 Task: Find connections with filter location Bajos de Haina with filter topic #forsale with filter profile language Spanish with filter current company PD Consulting Engineers Pvt. Ltd. with filter school St. Joseph's High School with filter industry Law Practice with filter service category AnimationArchitecture with filter keywords title Team Leader
Action: Mouse moved to (492, 67)
Screenshot: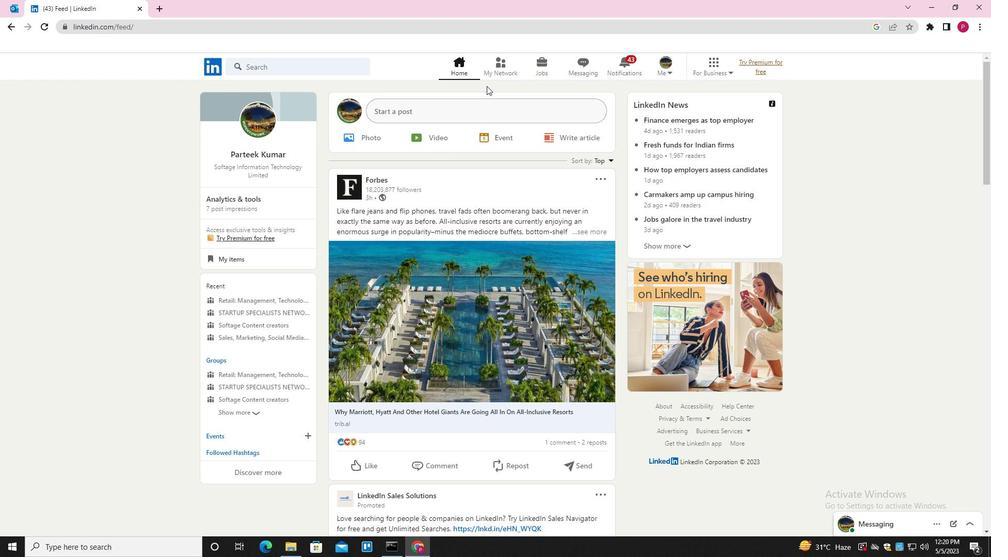 
Action: Mouse pressed left at (492, 67)
Screenshot: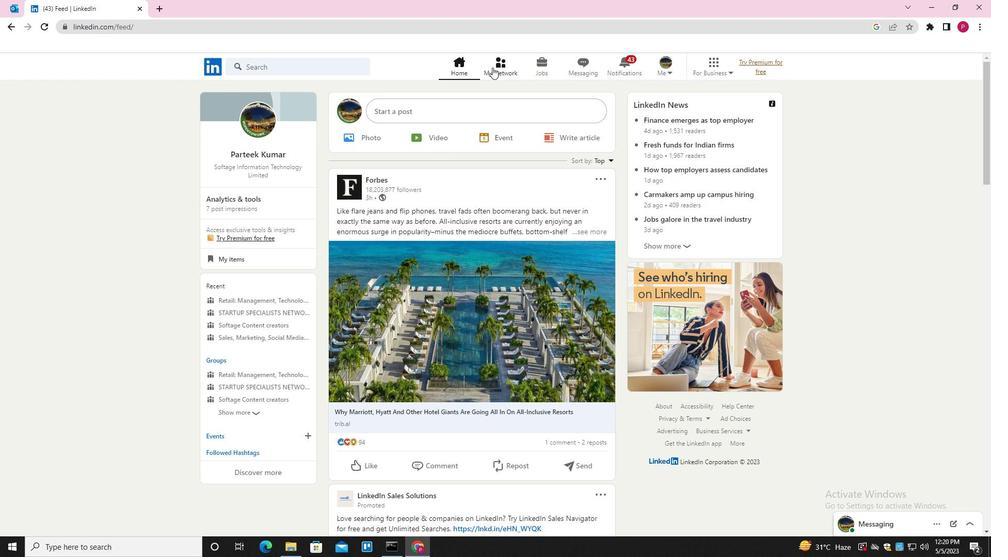 
Action: Mouse moved to (324, 124)
Screenshot: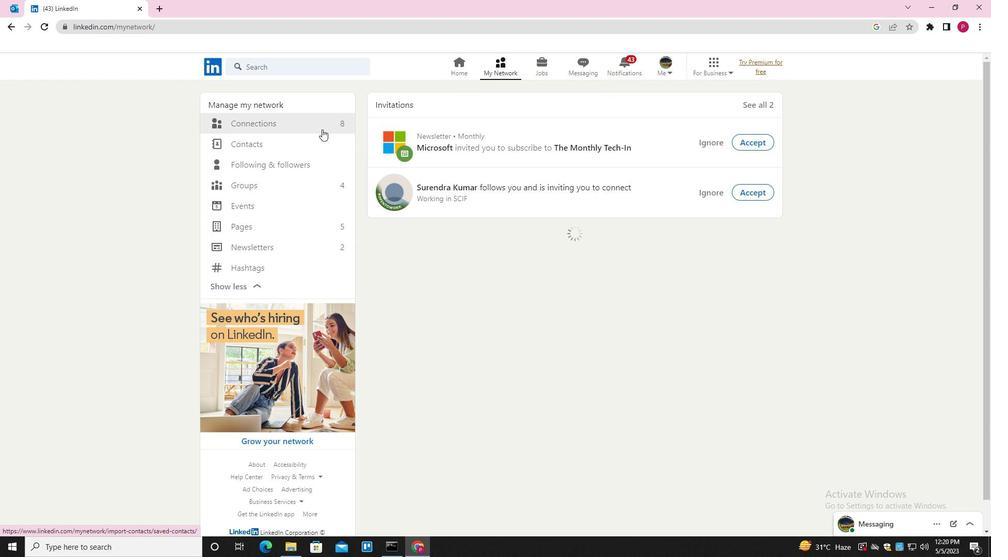 
Action: Mouse pressed left at (324, 124)
Screenshot: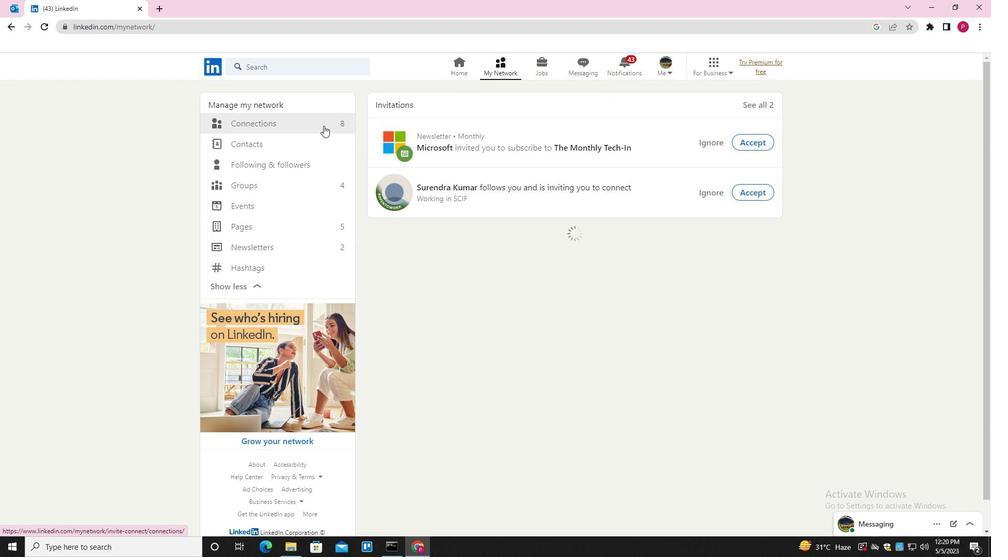 
Action: Mouse moved to (581, 126)
Screenshot: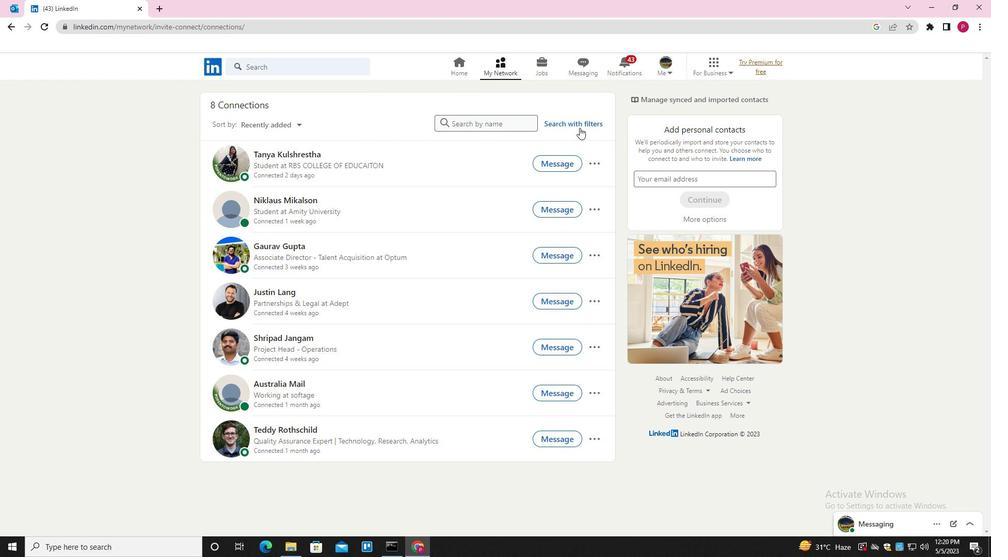 
Action: Mouse pressed left at (581, 126)
Screenshot: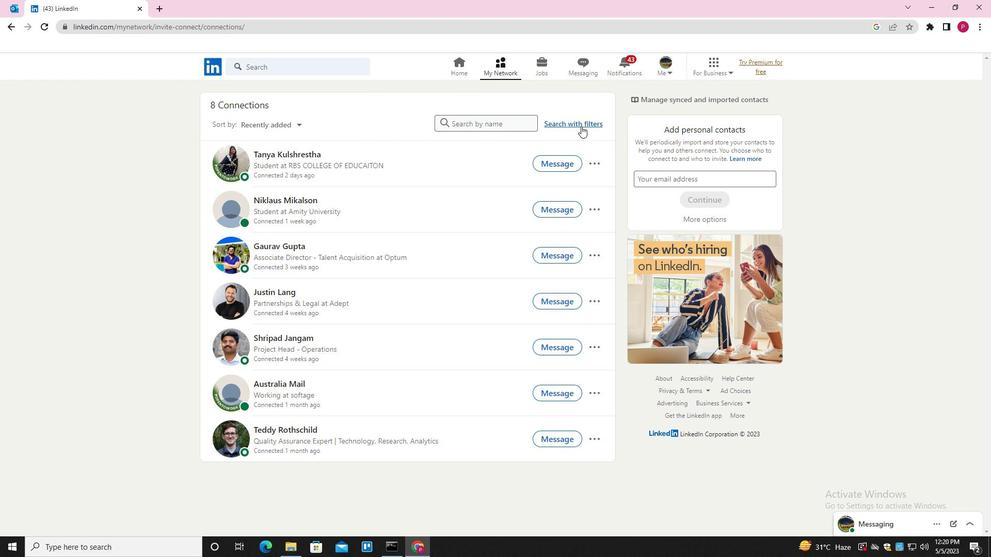 
Action: Mouse moved to (531, 97)
Screenshot: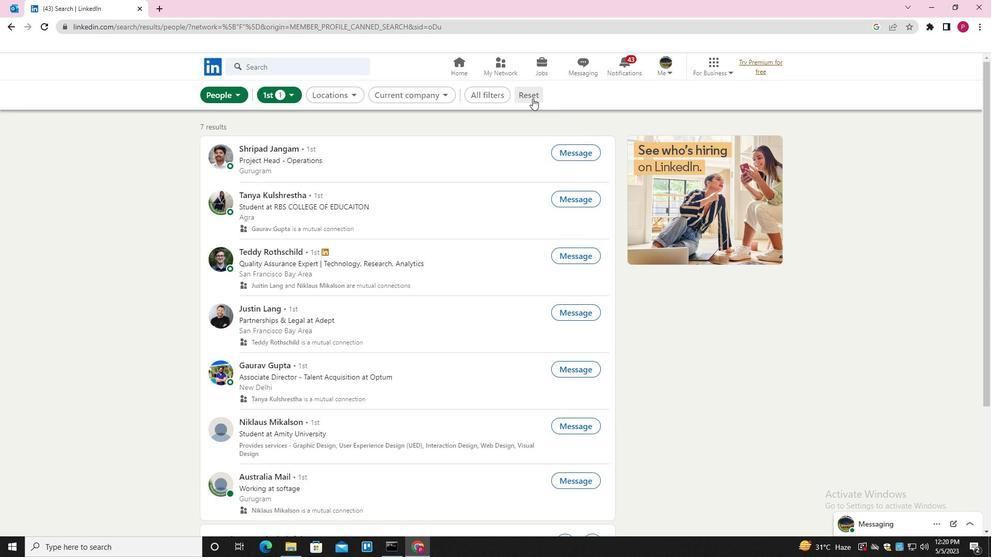 
Action: Mouse pressed left at (531, 97)
Screenshot: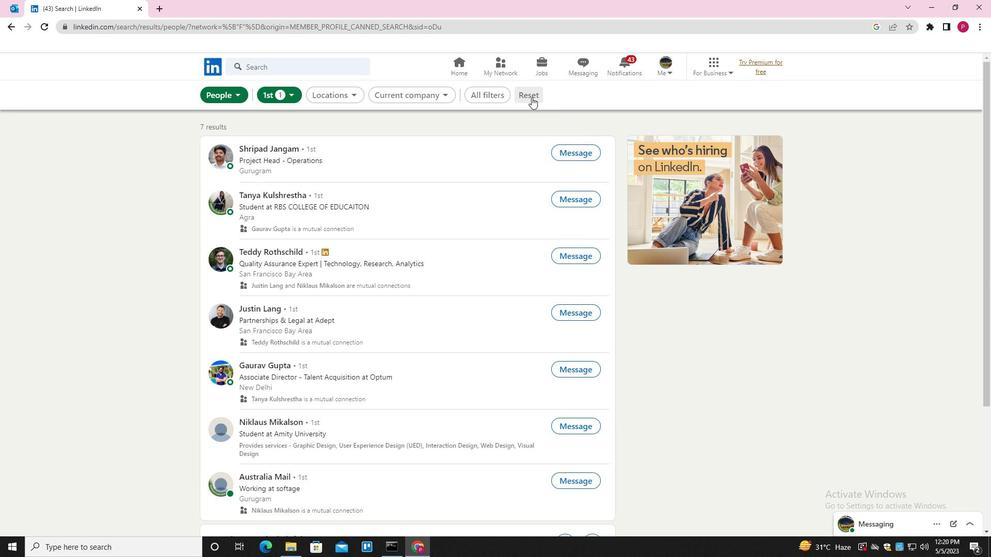 
Action: Mouse moved to (508, 93)
Screenshot: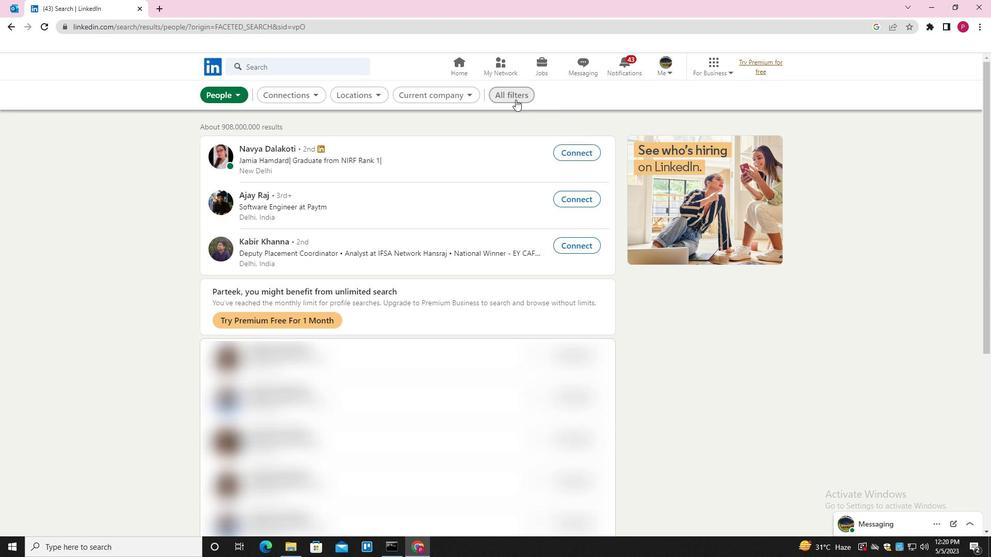 
Action: Mouse pressed left at (508, 93)
Screenshot: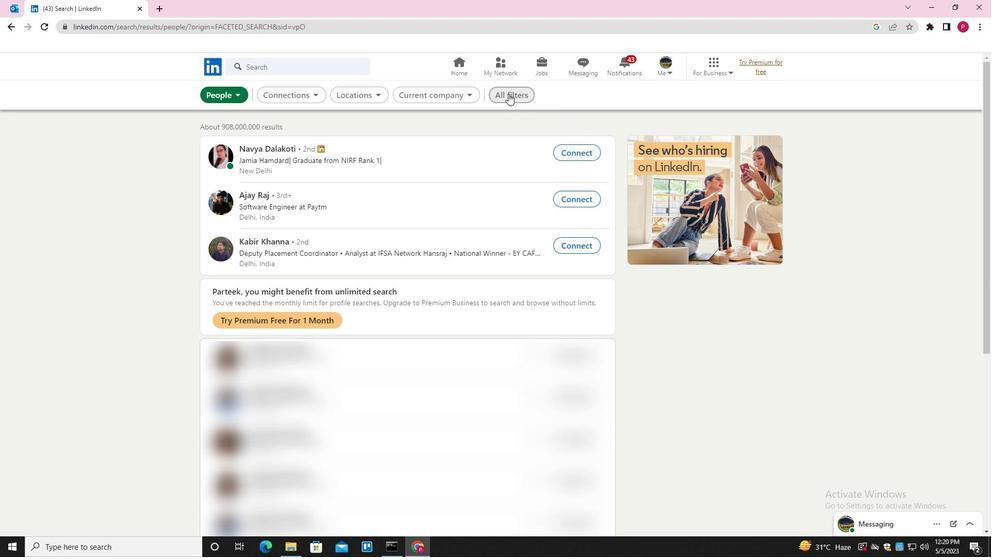 
Action: Mouse moved to (815, 209)
Screenshot: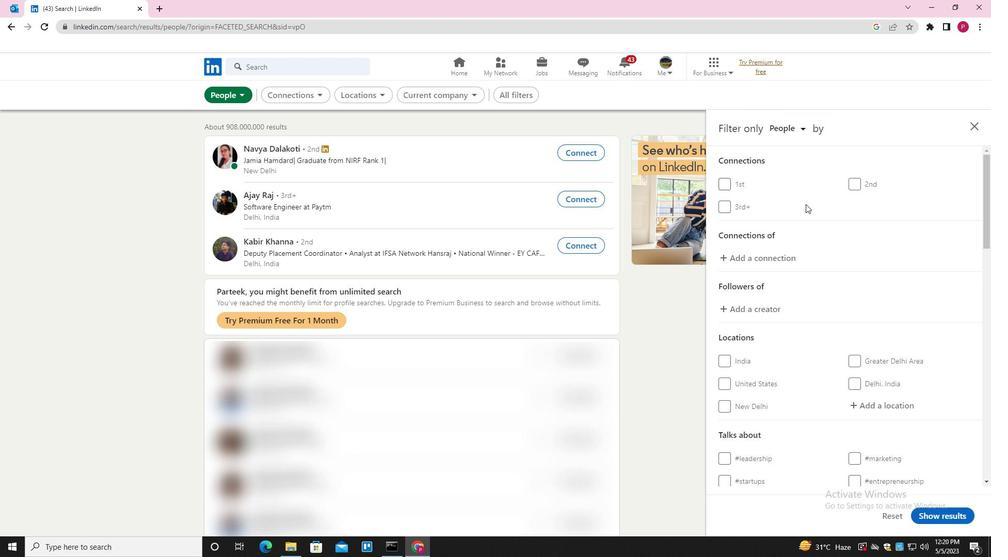 
Action: Mouse scrolled (815, 209) with delta (0, 0)
Screenshot: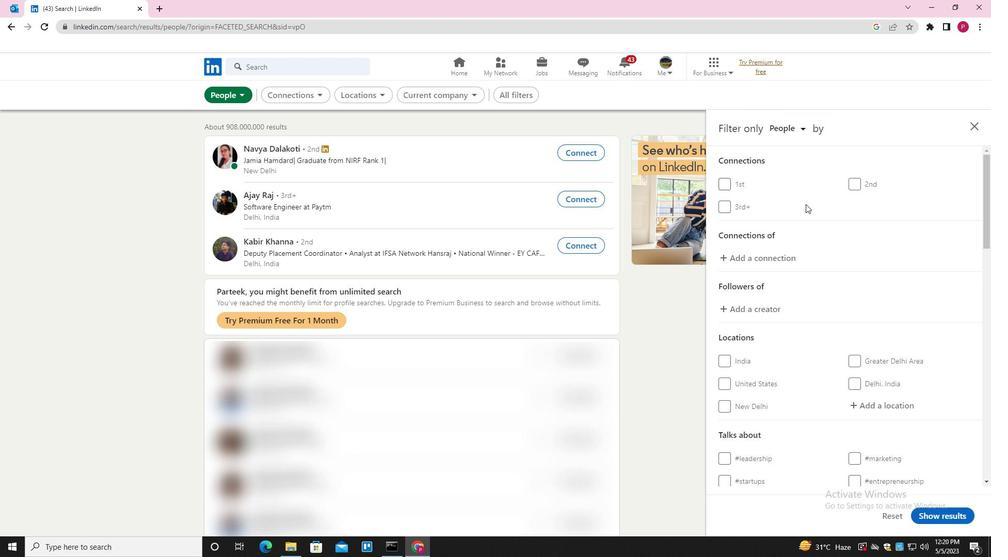 
Action: Mouse moved to (815, 210)
Screenshot: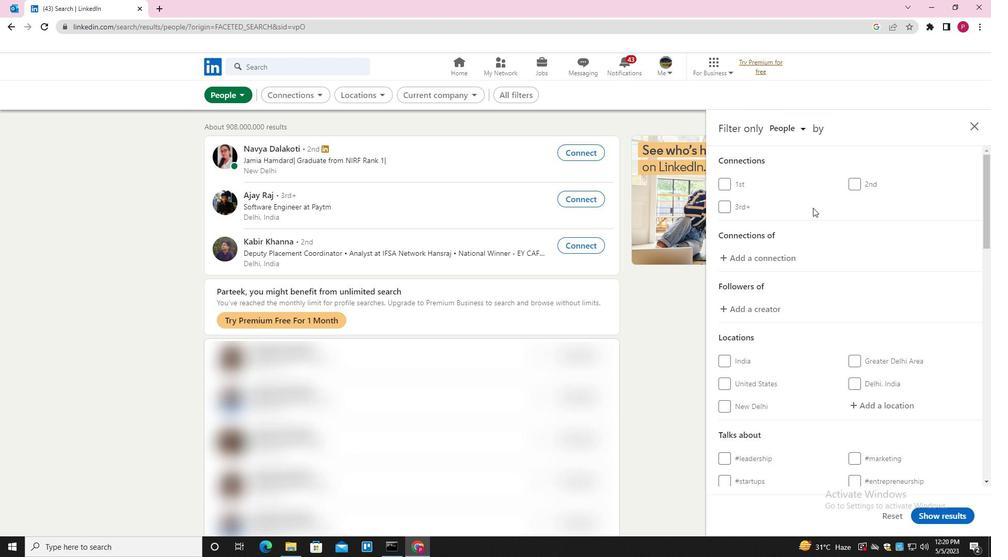 
Action: Mouse scrolled (815, 210) with delta (0, 0)
Screenshot: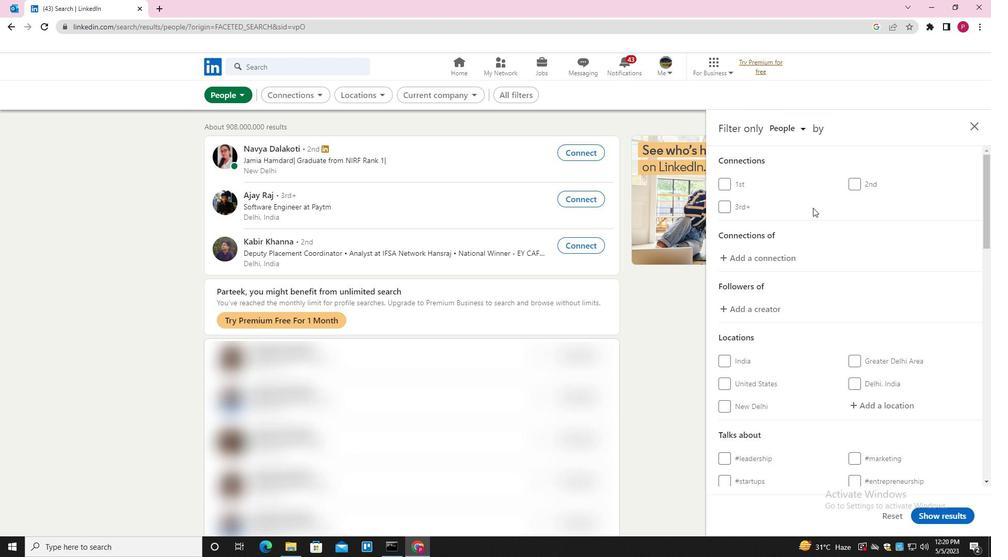 
Action: Mouse moved to (816, 212)
Screenshot: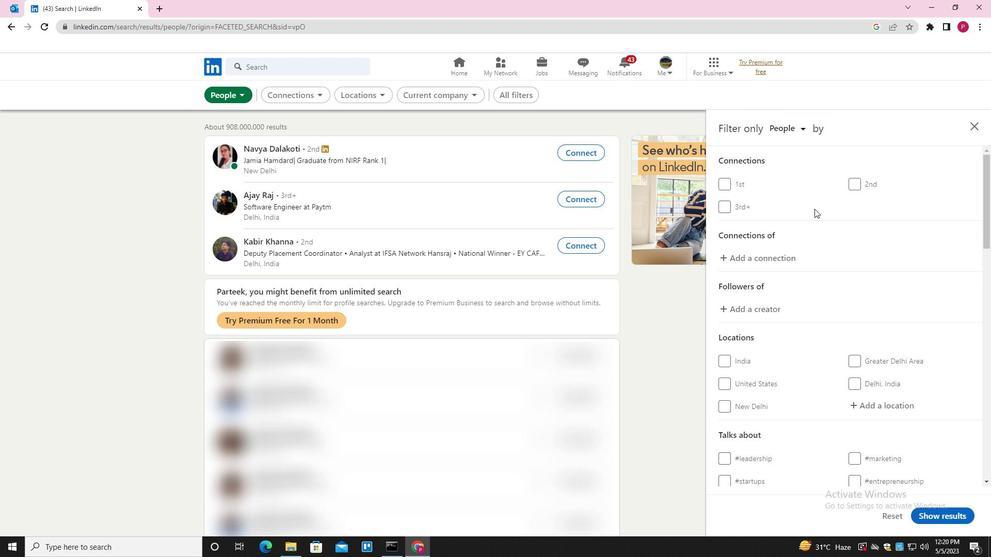 
Action: Mouse scrolled (816, 212) with delta (0, 0)
Screenshot: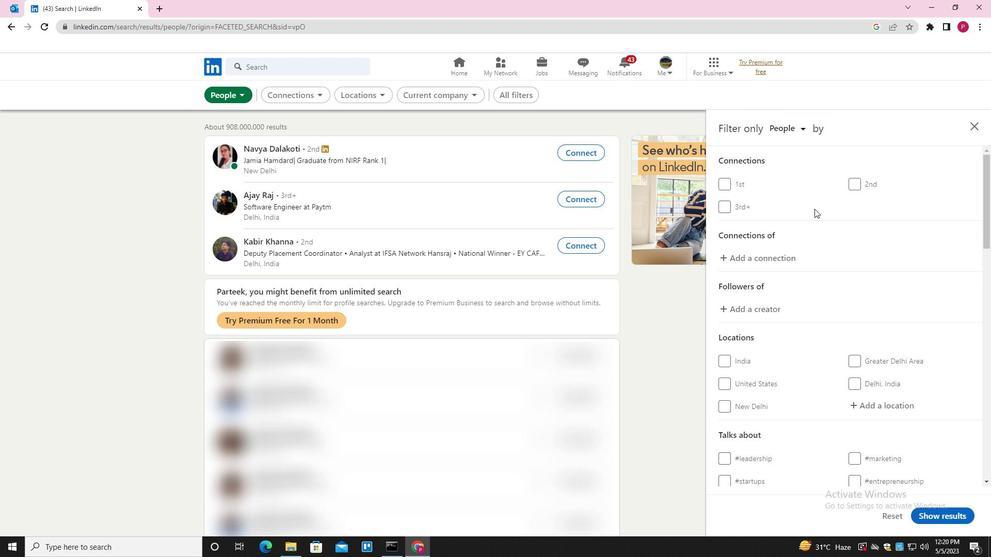 
Action: Mouse moved to (887, 256)
Screenshot: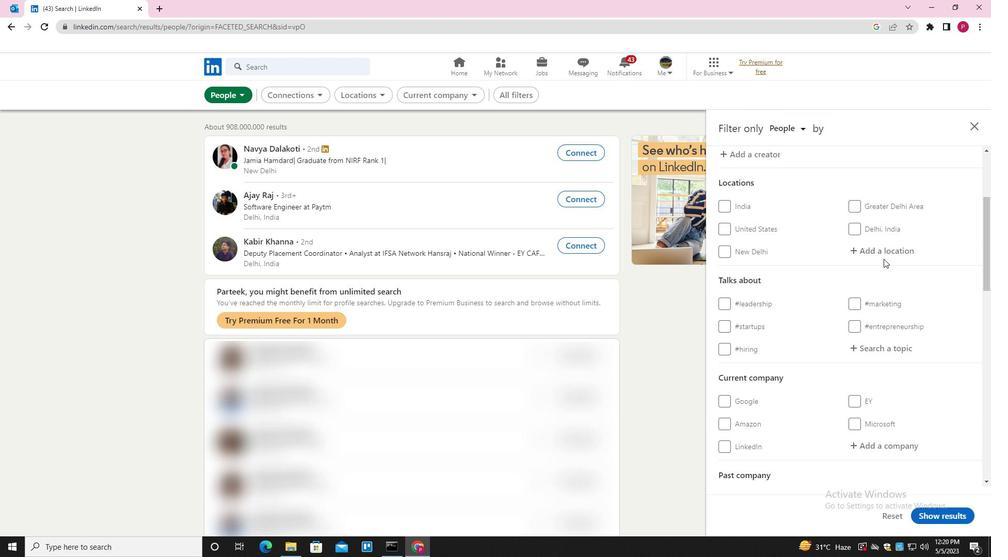 
Action: Mouse pressed left at (887, 256)
Screenshot: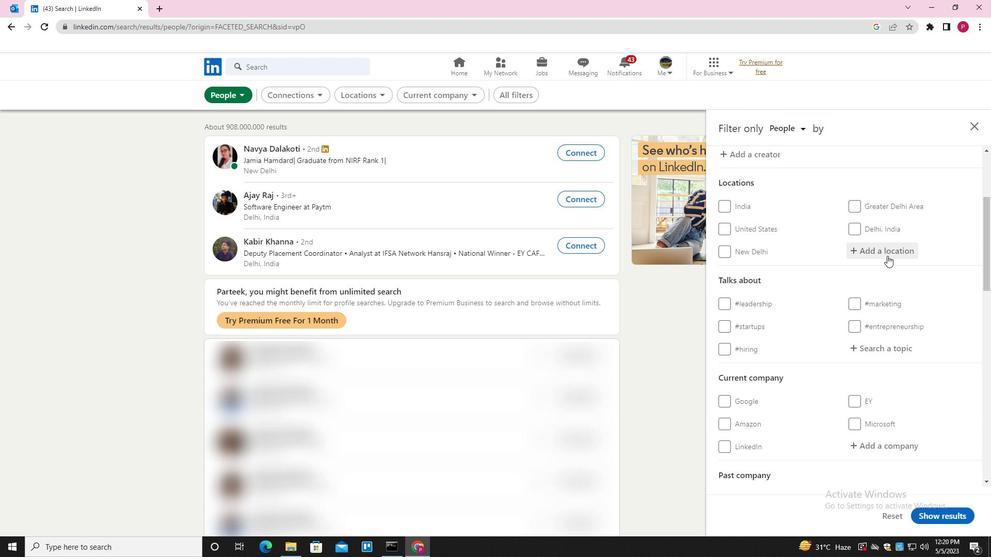 
Action: Key pressed <Key.shift>BAJOS<Key.space><Key.shift><Key.shift><Key.shift>G<Key.backspace><Key.shift>DE<Key.space><Key.shift><Key.shift><Key.shift><Key.shift><Key.shift><Key.shift><Key.shift><Key.shift><Key.shift><Key.shift><Key.shift><Key.shift>HAINA
Screenshot: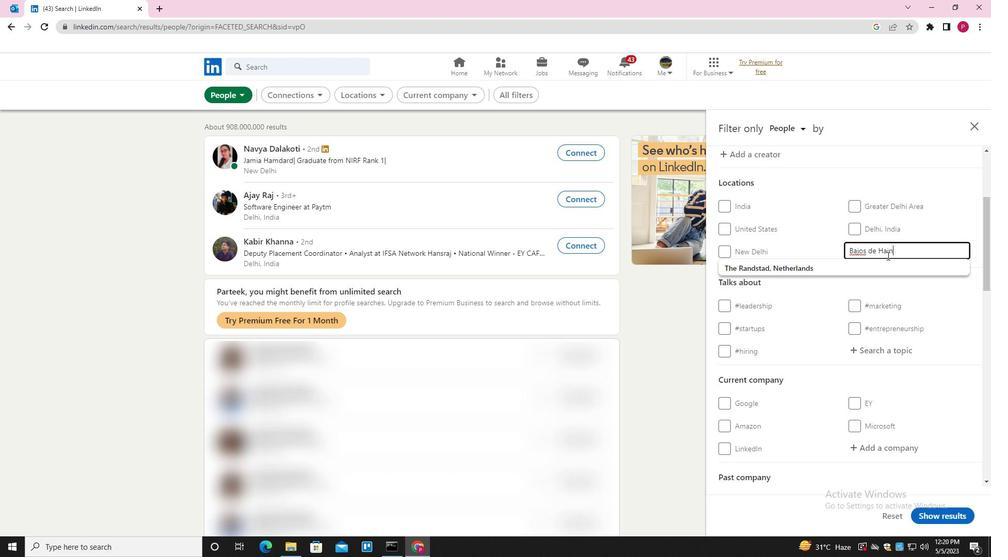 
Action: Mouse moved to (870, 246)
Screenshot: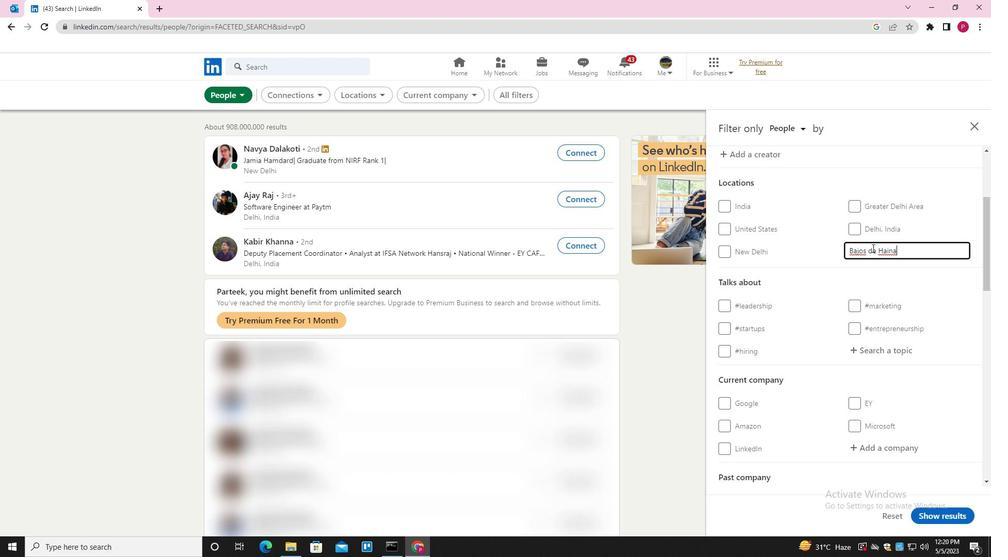 
Action: Mouse scrolled (870, 246) with delta (0, 0)
Screenshot: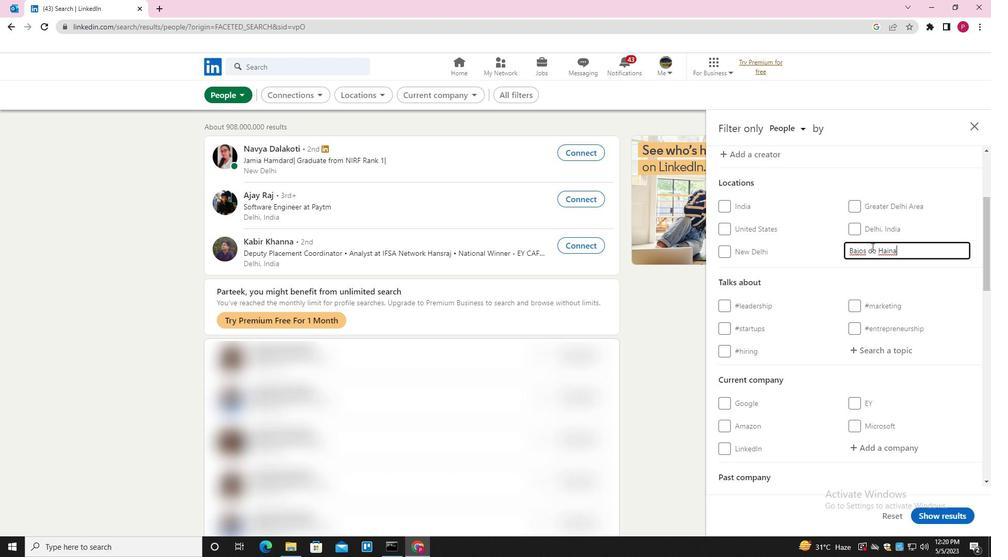 
Action: Mouse moved to (870, 246)
Screenshot: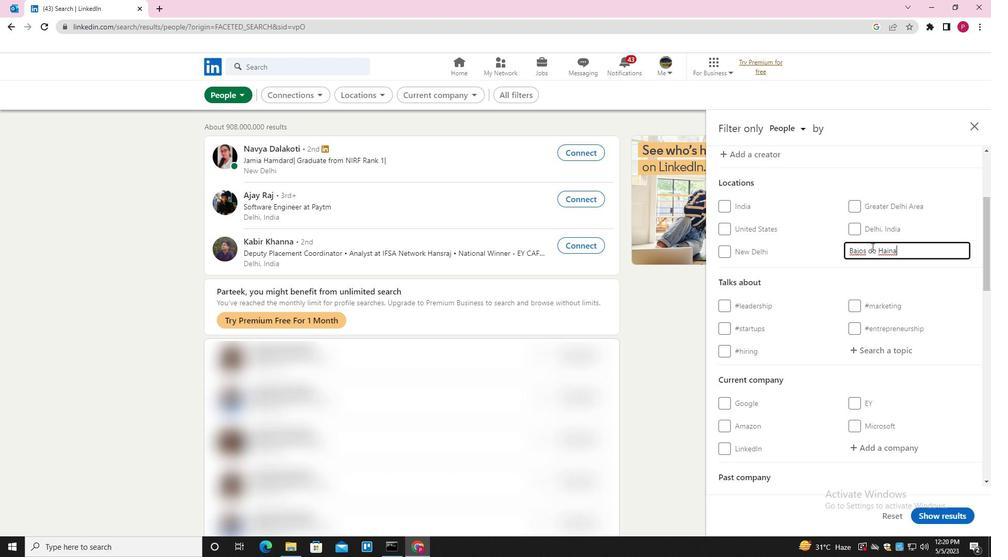 
Action: Mouse scrolled (870, 246) with delta (0, 0)
Screenshot: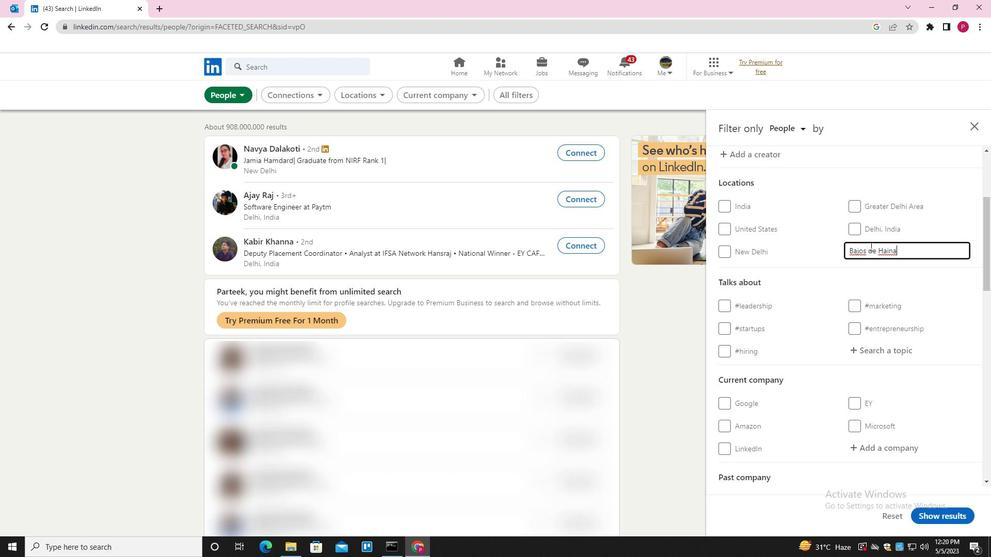 
Action: Mouse moved to (867, 243)
Screenshot: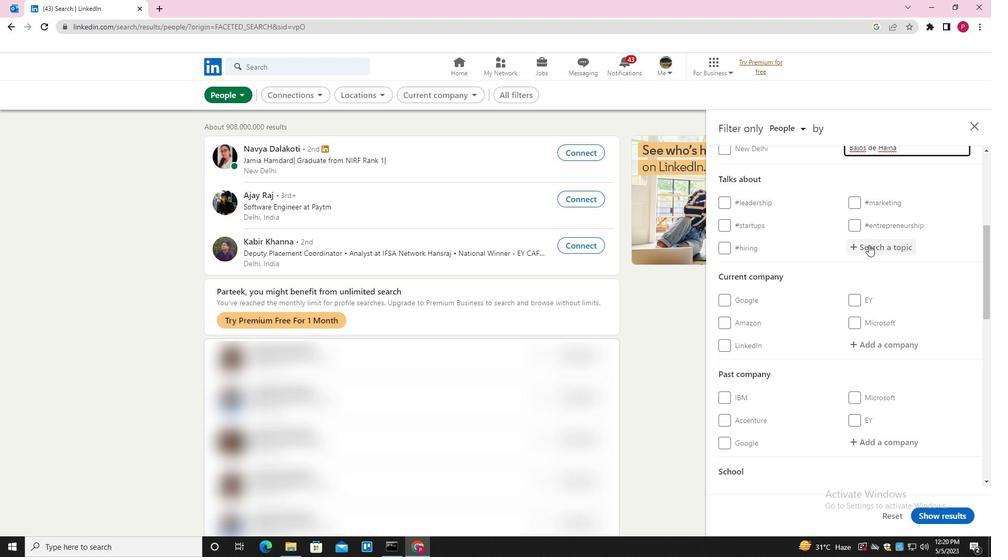 
Action: Mouse pressed left at (867, 243)
Screenshot: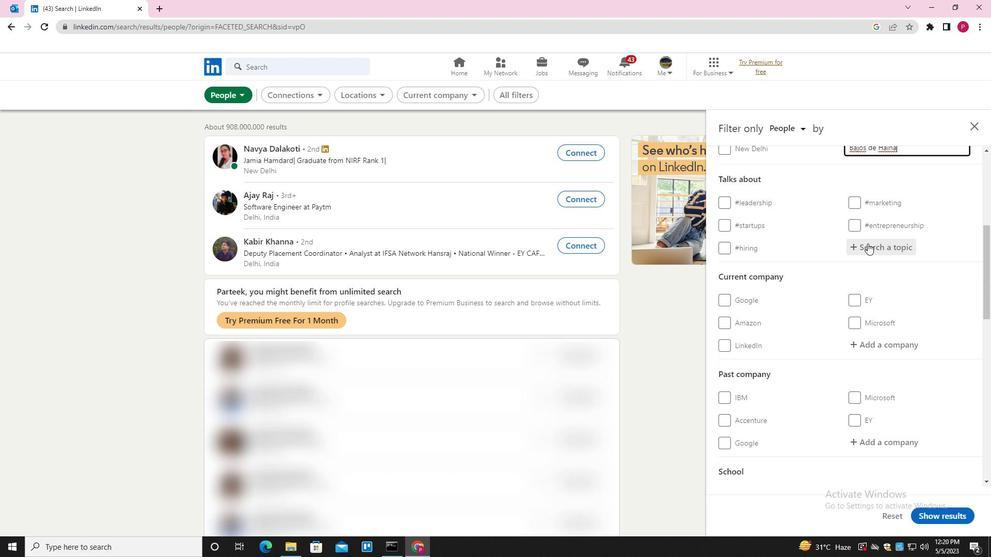 
Action: Key pressed FORSALE<Key.down><Key.enter>
Screenshot: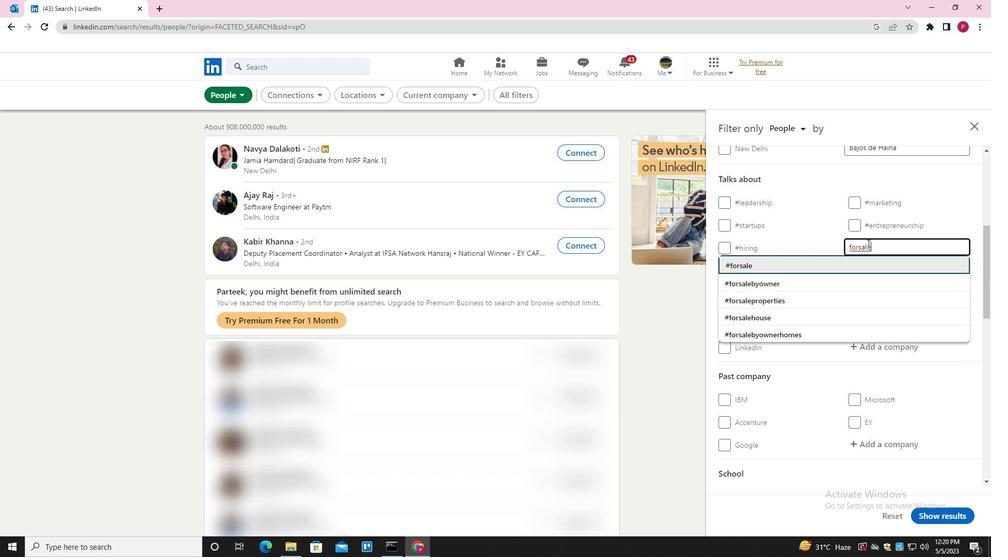 
Action: Mouse moved to (818, 286)
Screenshot: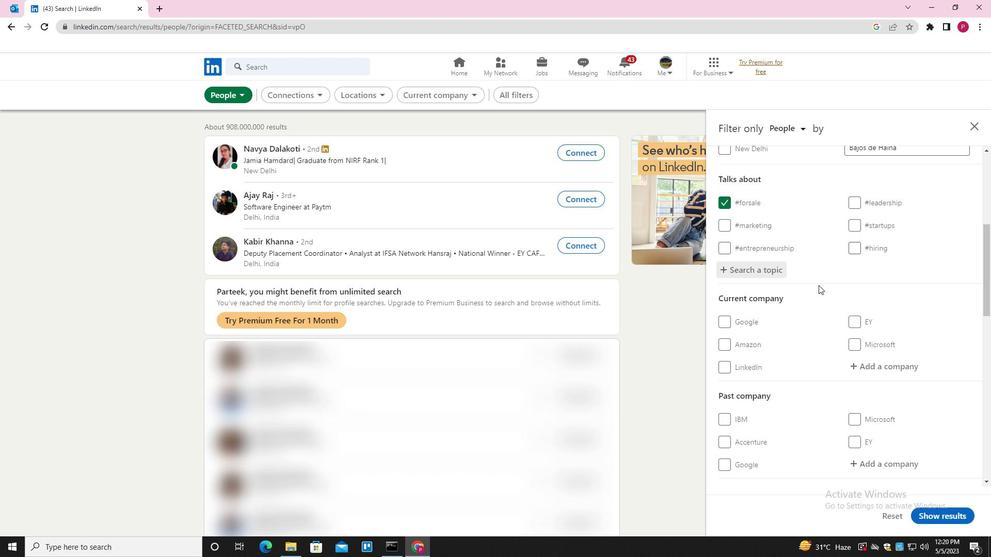
Action: Mouse scrolled (818, 285) with delta (0, 0)
Screenshot: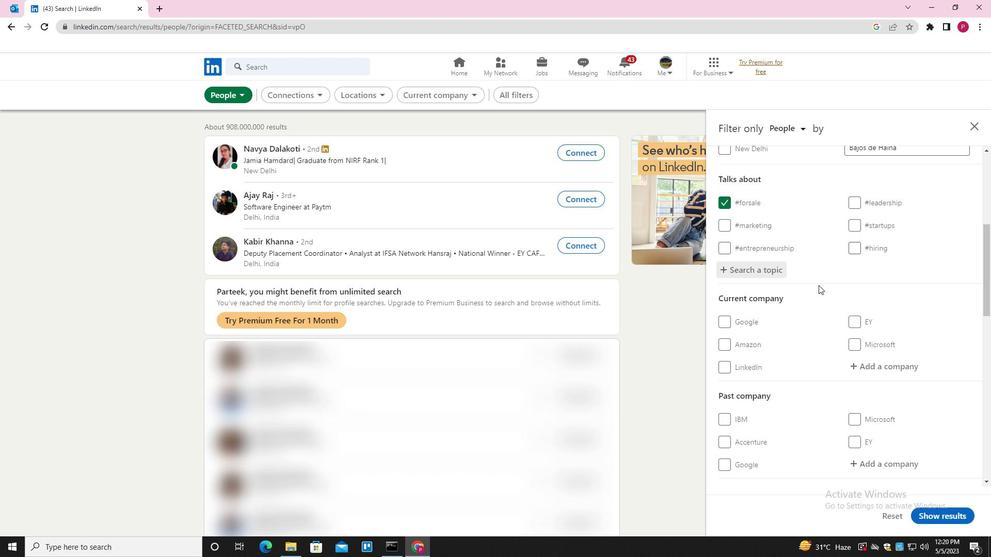 
Action: Mouse moved to (818, 287)
Screenshot: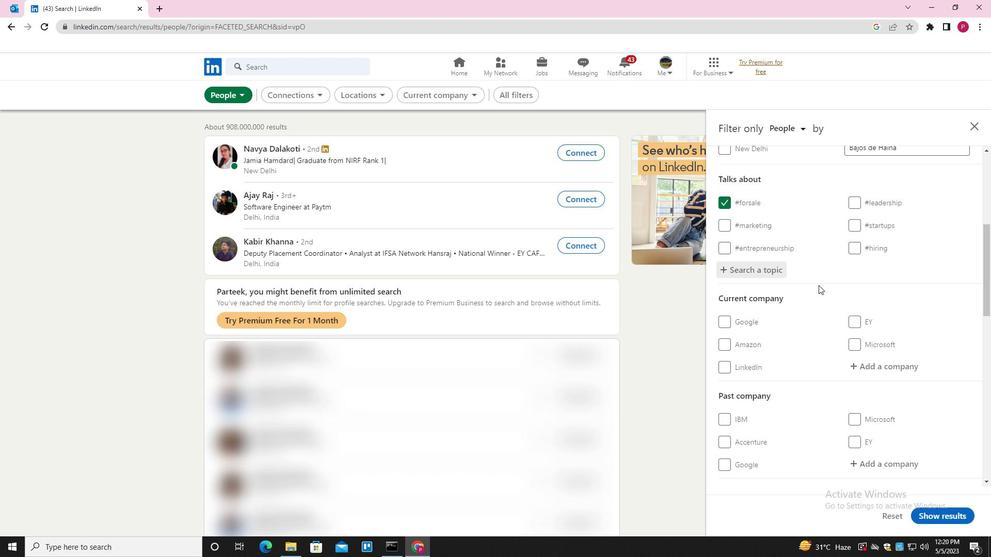 
Action: Mouse scrolled (818, 286) with delta (0, 0)
Screenshot: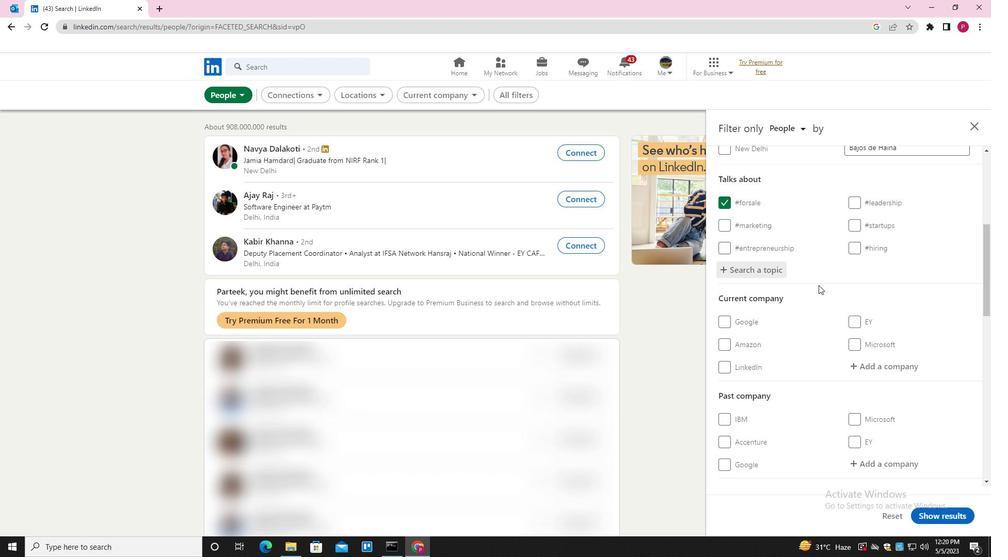 
Action: Mouse scrolled (818, 286) with delta (0, 0)
Screenshot: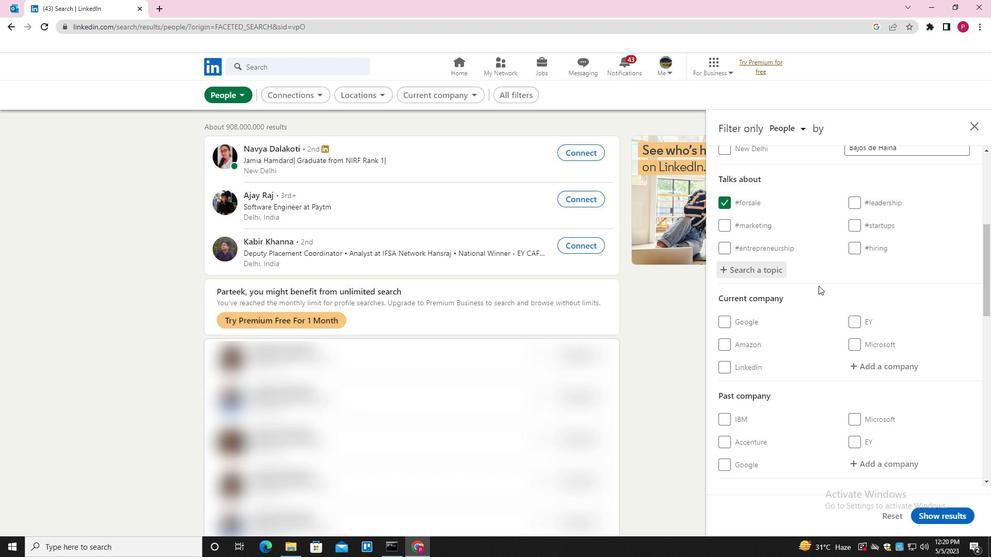 
Action: Mouse scrolled (818, 286) with delta (0, 0)
Screenshot: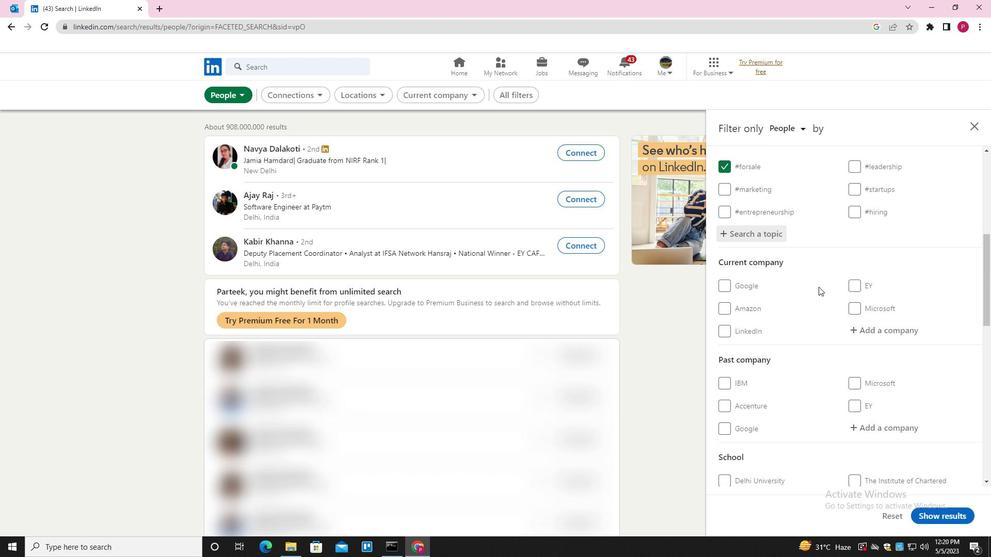 
Action: Mouse scrolled (818, 286) with delta (0, 0)
Screenshot: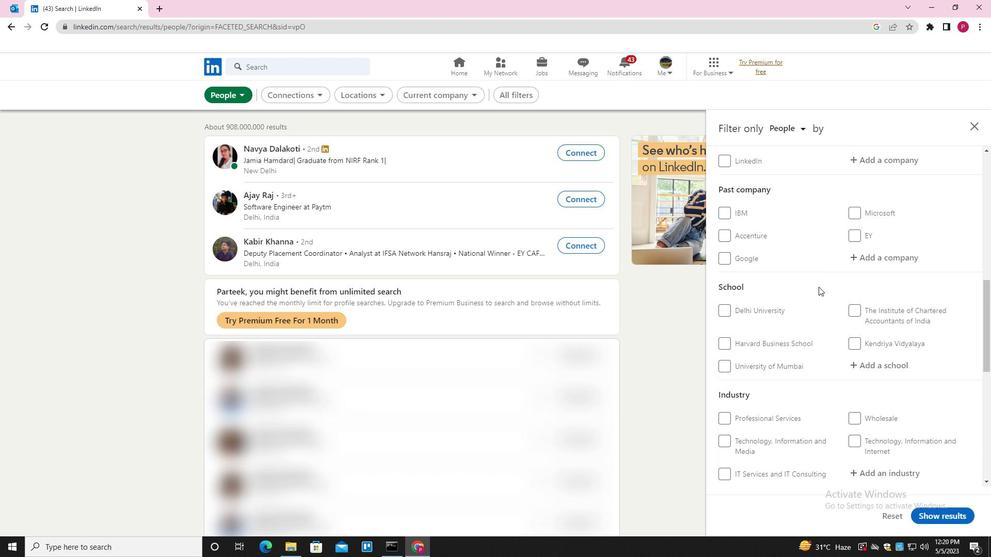 
Action: Mouse moved to (818, 287)
Screenshot: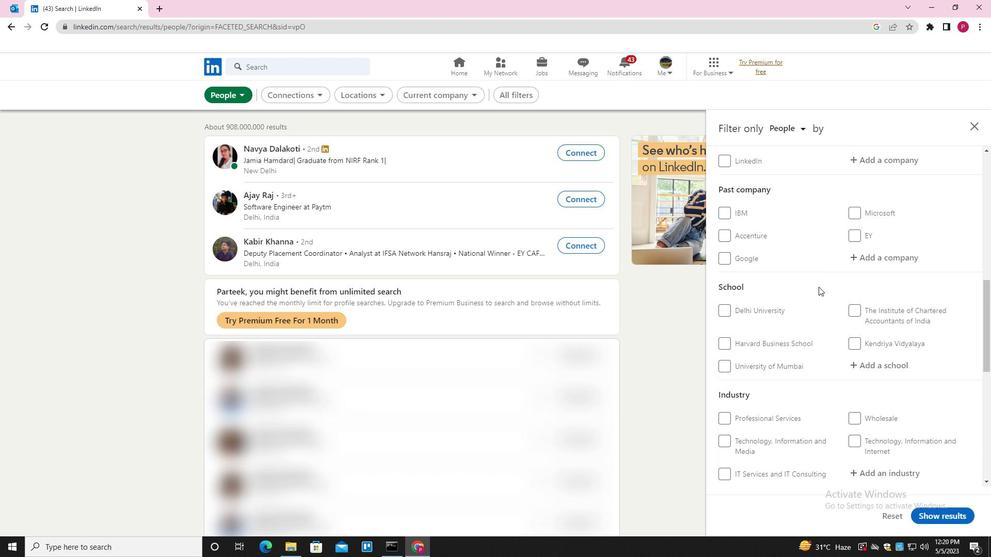 
Action: Mouse scrolled (818, 286) with delta (0, 0)
Screenshot: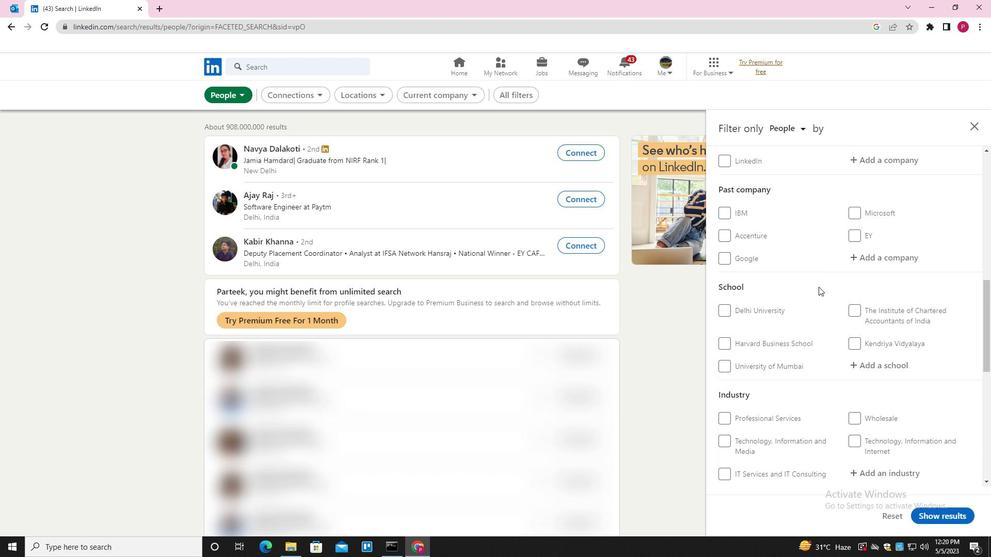 
Action: Mouse moved to (818, 286)
Screenshot: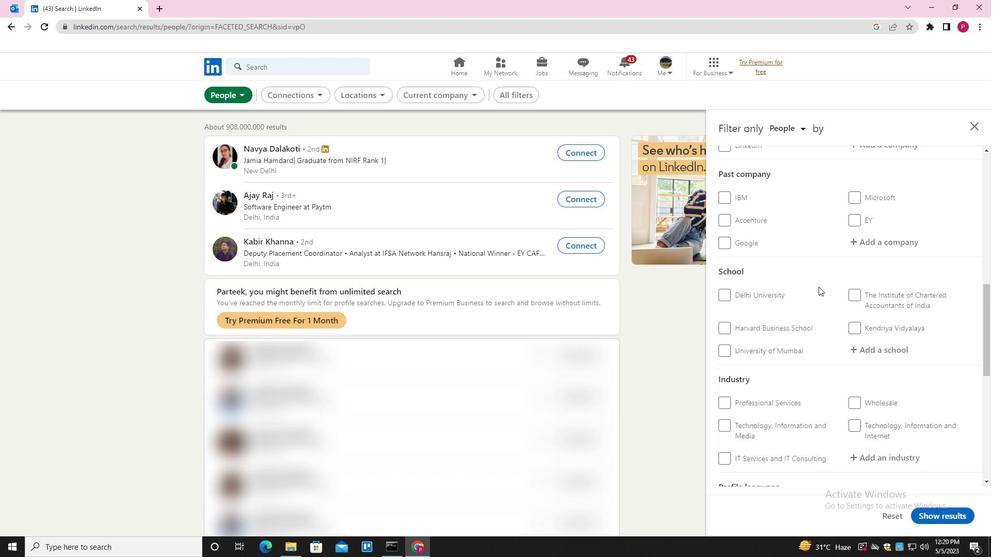 
Action: Mouse scrolled (818, 286) with delta (0, 0)
Screenshot: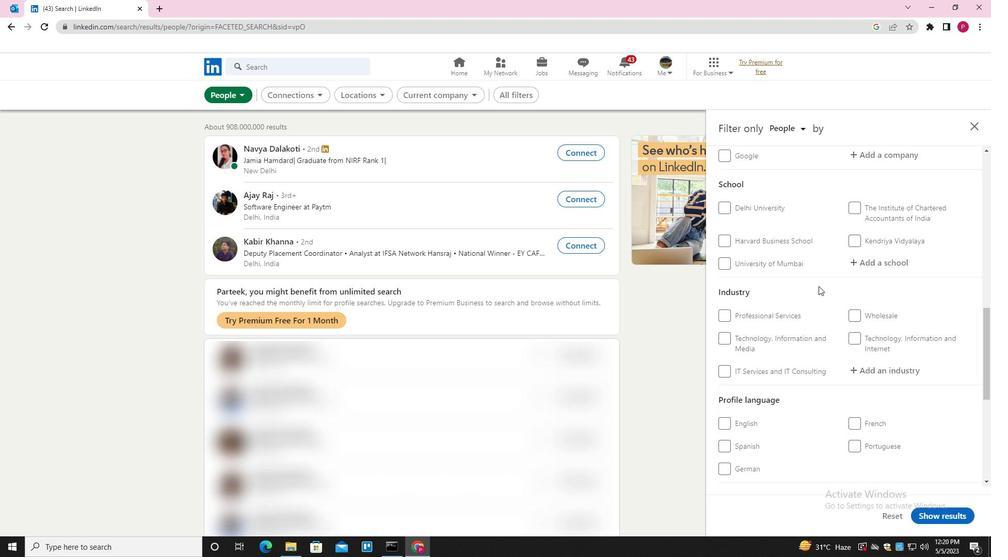 
Action: Mouse scrolled (818, 286) with delta (0, 0)
Screenshot: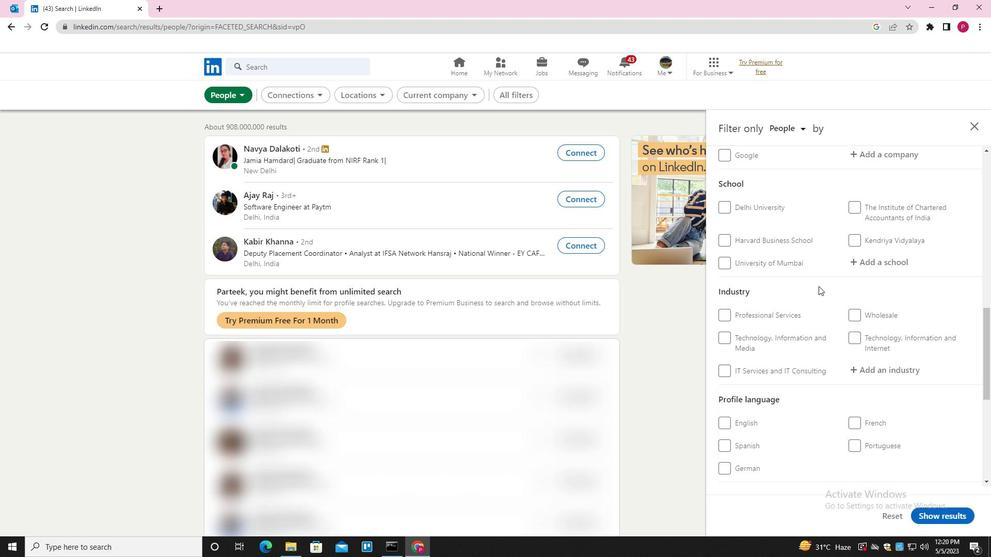 
Action: Mouse scrolled (818, 286) with delta (0, 0)
Screenshot: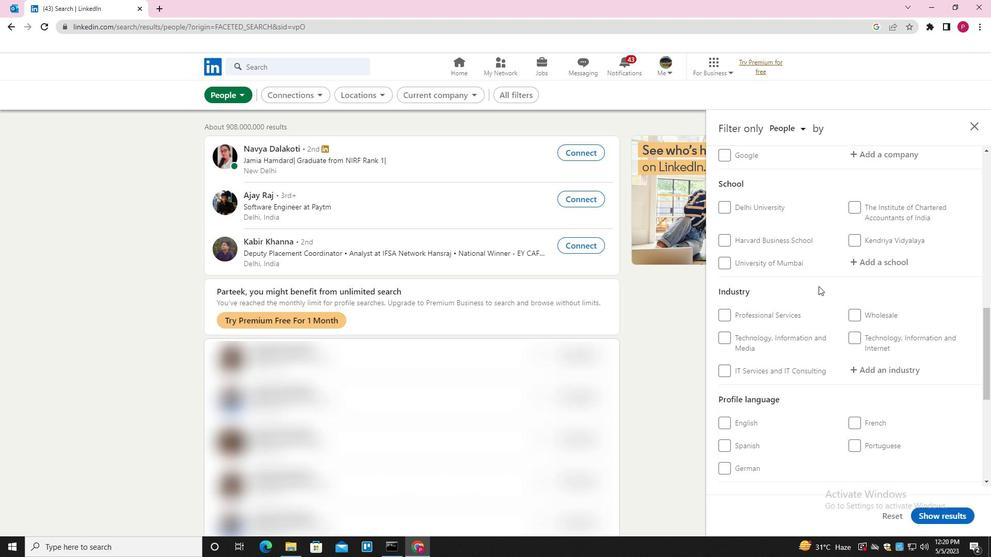 
Action: Mouse moved to (753, 289)
Screenshot: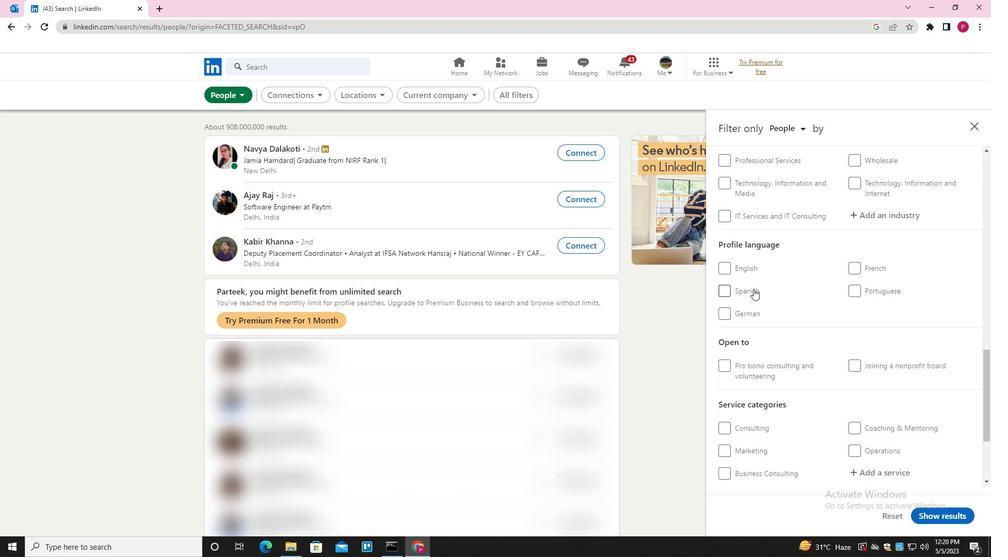 
Action: Mouse pressed left at (753, 289)
Screenshot: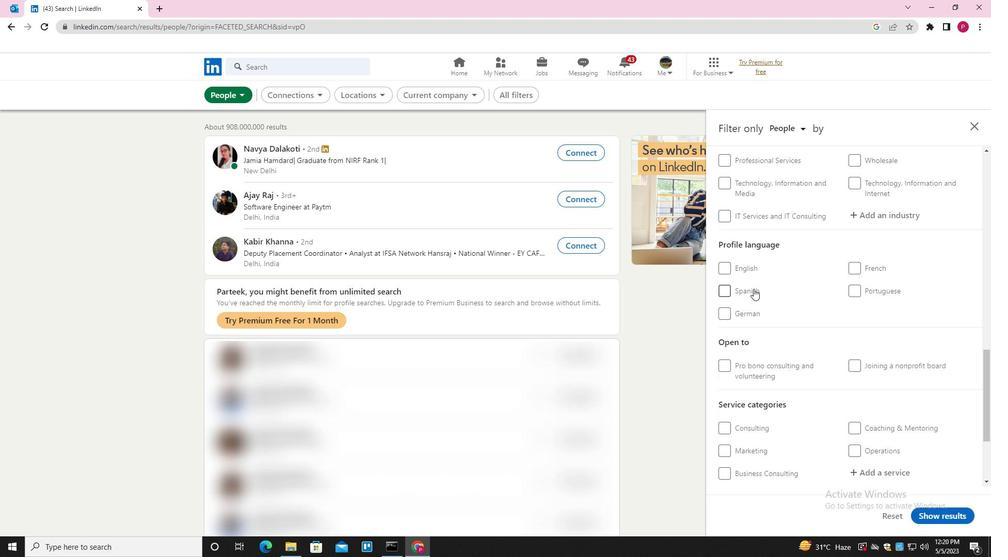 
Action: Mouse moved to (788, 305)
Screenshot: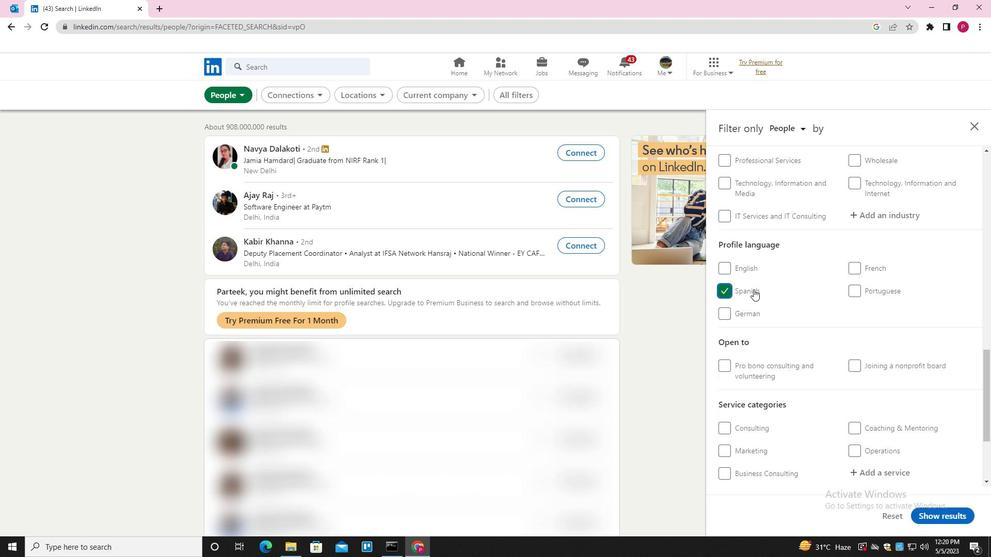 
Action: Mouse scrolled (788, 306) with delta (0, 0)
Screenshot: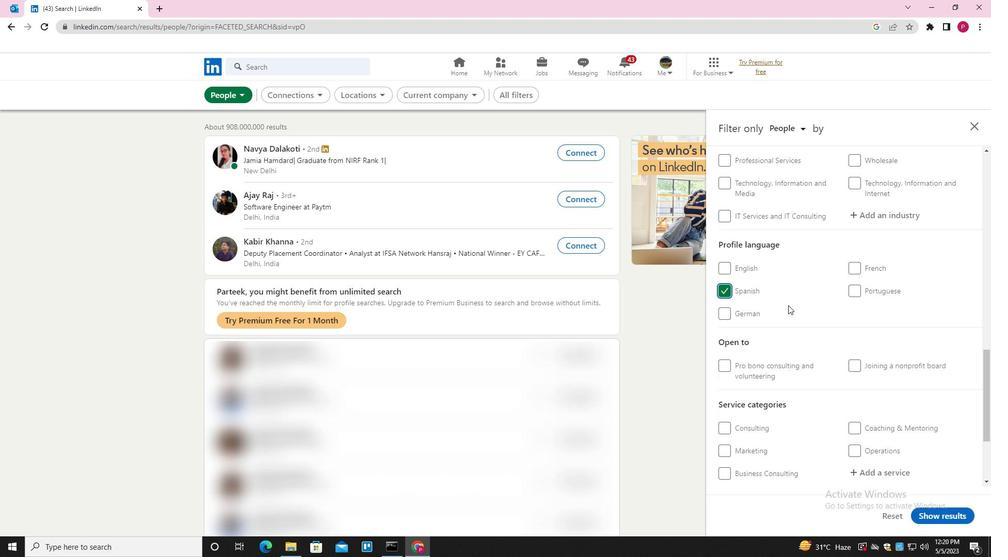 
Action: Mouse scrolled (788, 306) with delta (0, 0)
Screenshot: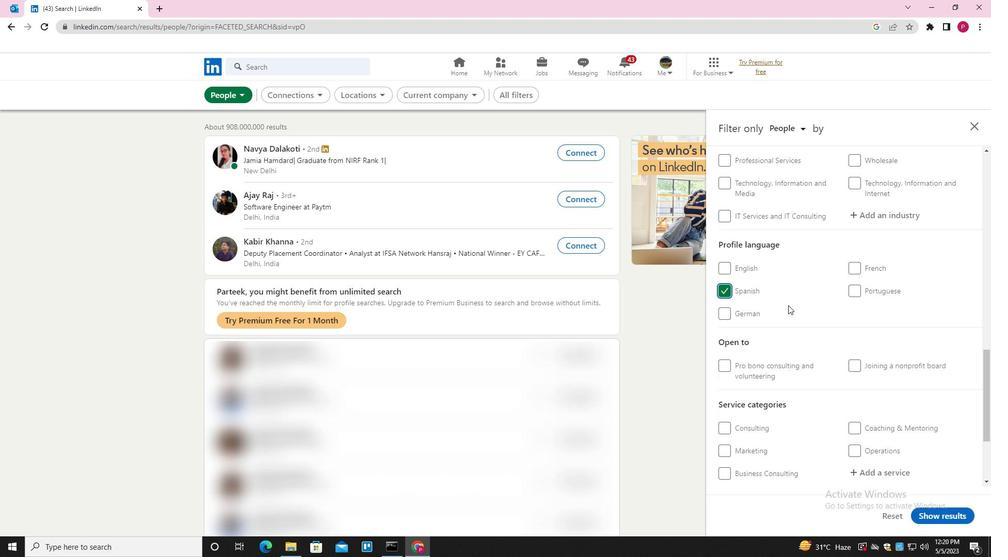 
Action: Mouse scrolled (788, 306) with delta (0, 0)
Screenshot: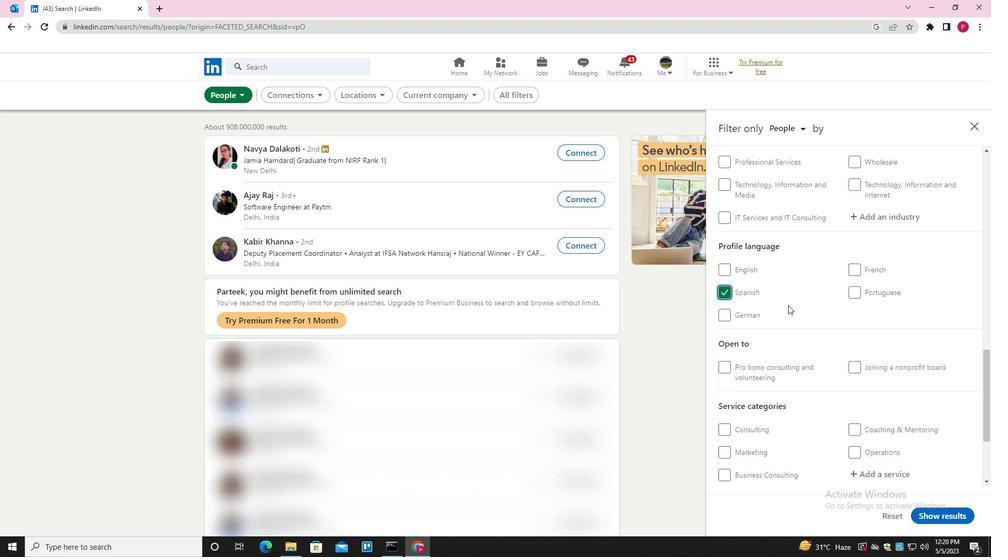 
Action: Mouse scrolled (788, 306) with delta (0, 0)
Screenshot: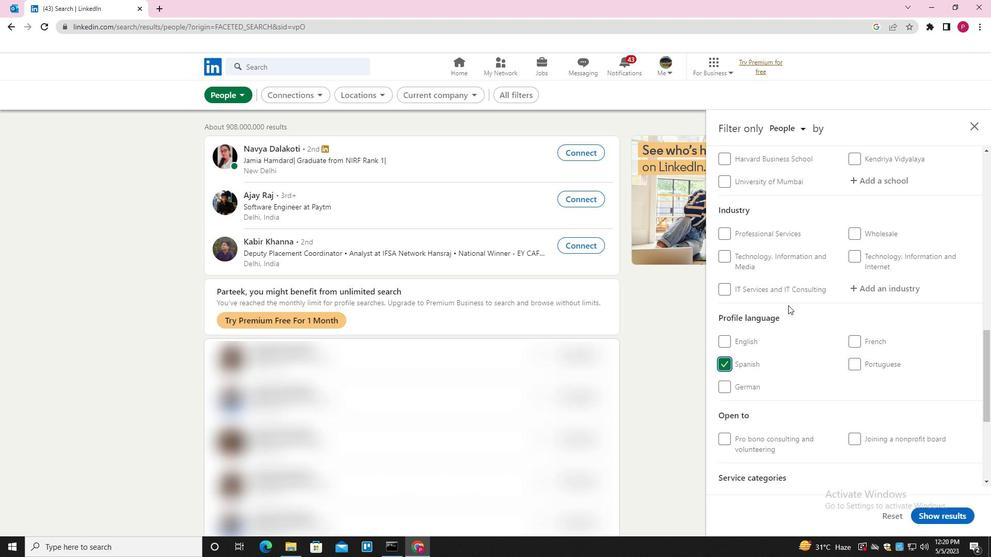 
Action: Mouse scrolled (788, 306) with delta (0, 0)
Screenshot: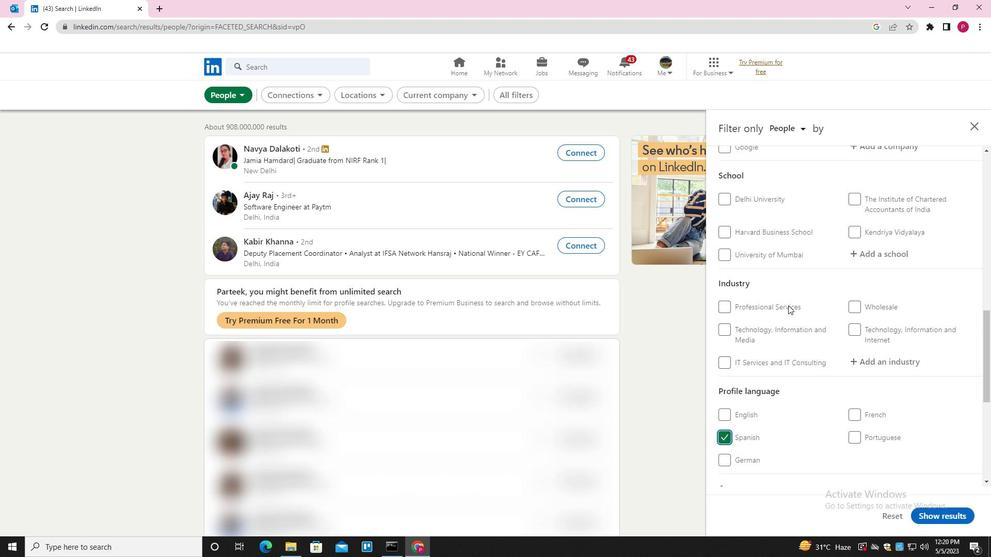 
Action: Mouse scrolled (788, 306) with delta (0, 0)
Screenshot: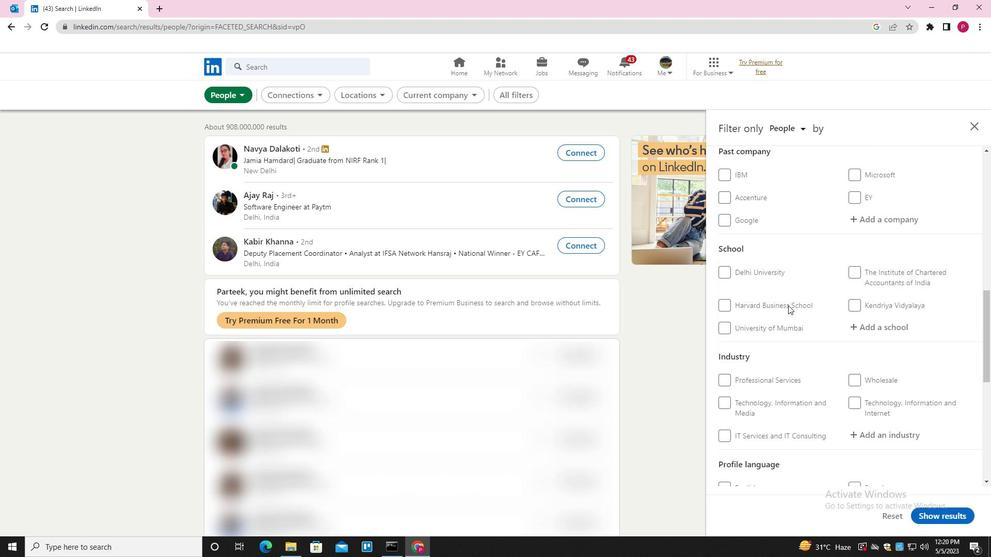 
Action: Mouse scrolled (788, 306) with delta (0, 0)
Screenshot: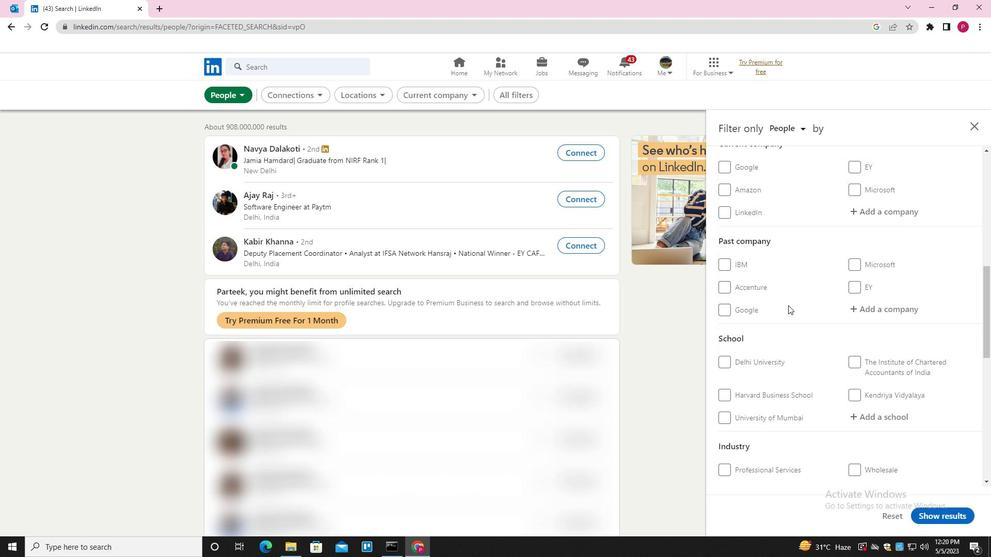 
Action: Mouse scrolled (788, 306) with delta (0, 0)
Screenshot: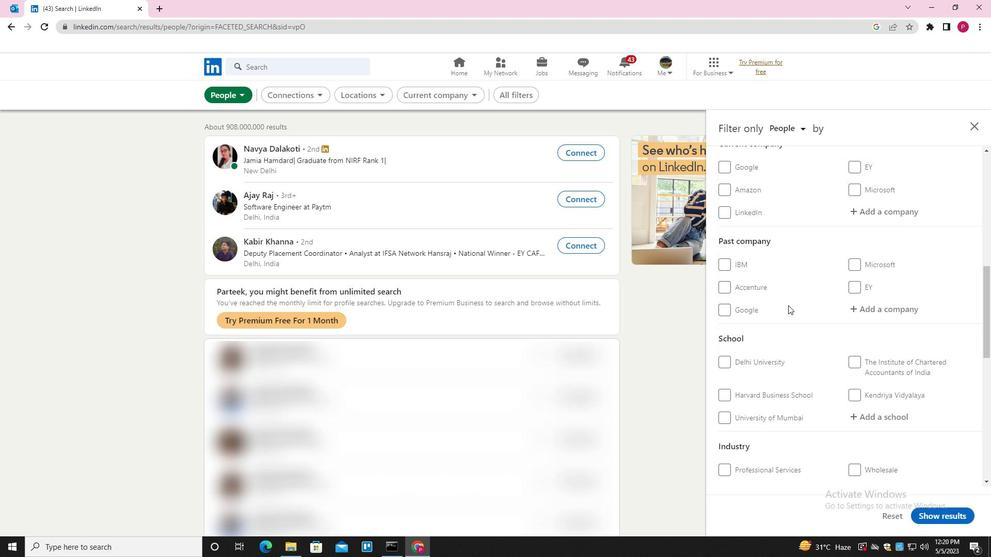 
Action: Mouse moved to (873, 316)
Screenshot: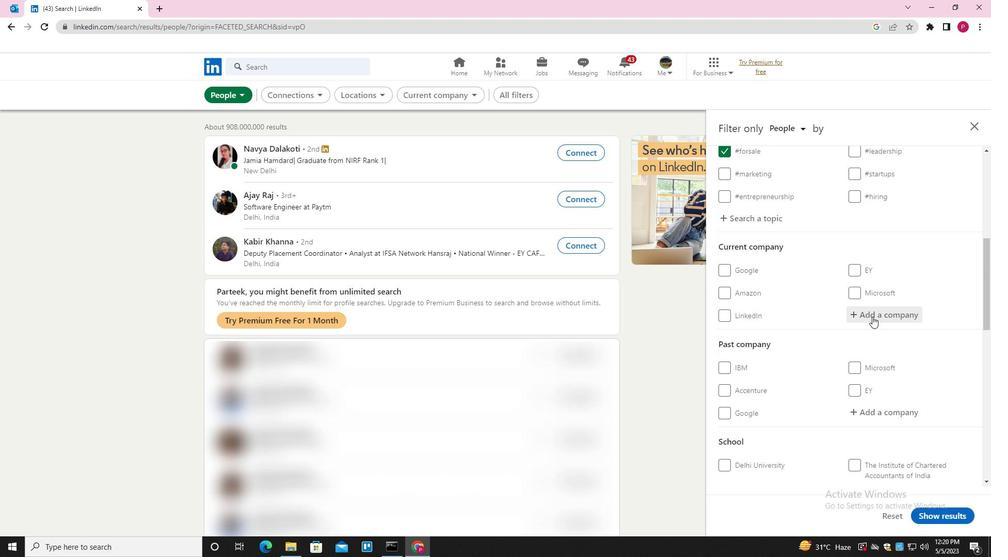 
Action: Mouse pressed left at (873, 316)
Screenshot: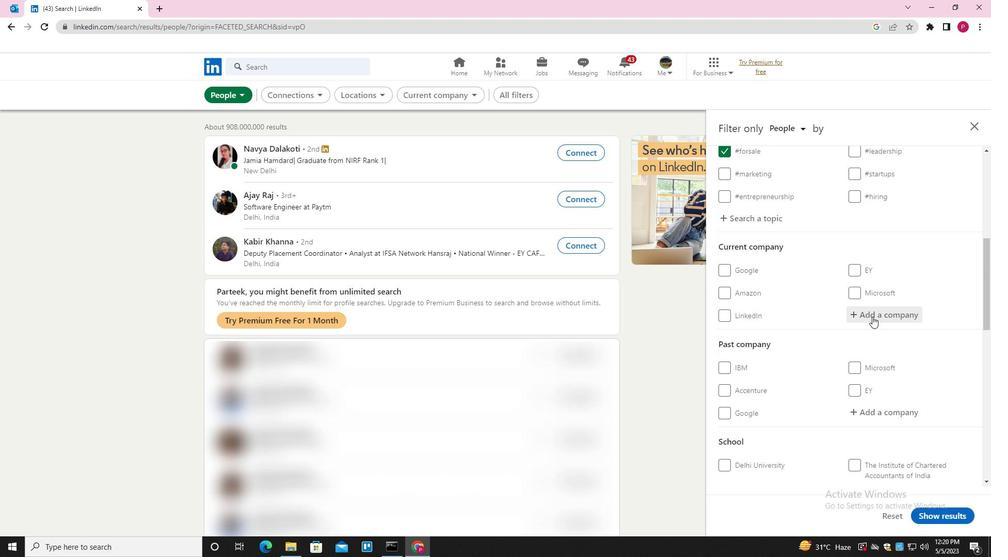 
Action: Key pressed <Key.shift>PD<Key.space><Key.shift>CONSULTING<Key.space><Key.shift><Key.shift><Key.shift><Key.shift><Key.shift><Key.shift>ENGINEERS<Key.down><Key.enter>
Screenshot: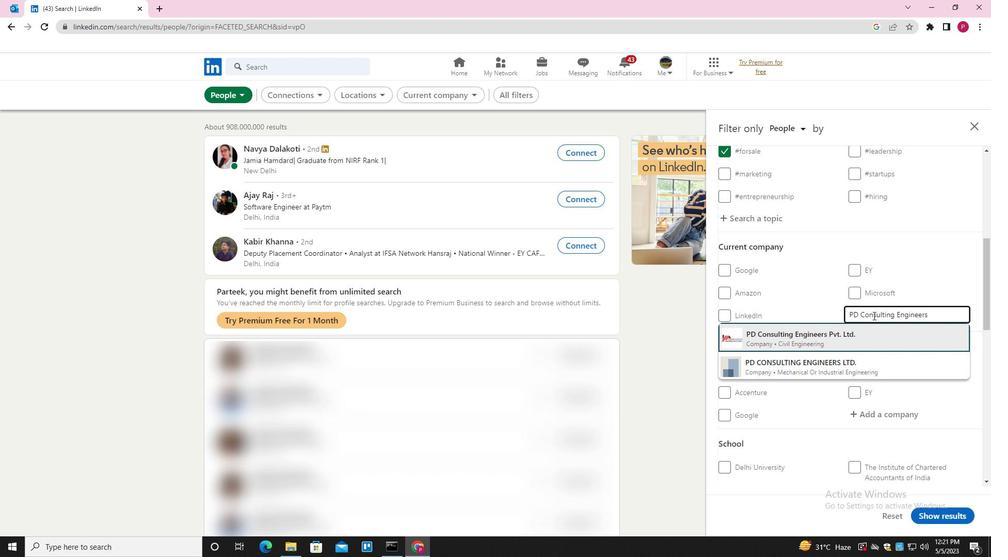 
Action: Mouse moved to (845, 317)
Screenshot: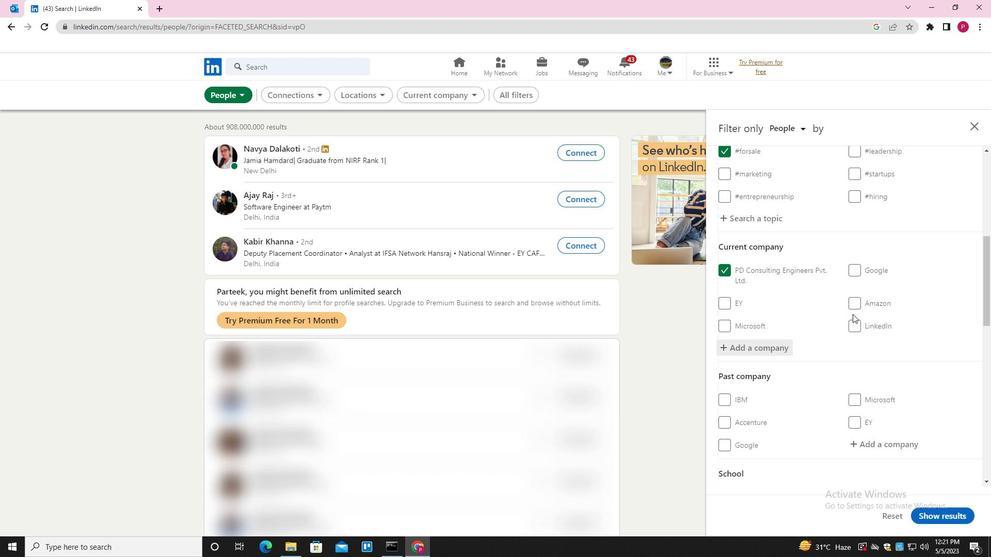 
Action: Mouse scrolled (845, 316) with delta (0, 0)
Screenshot: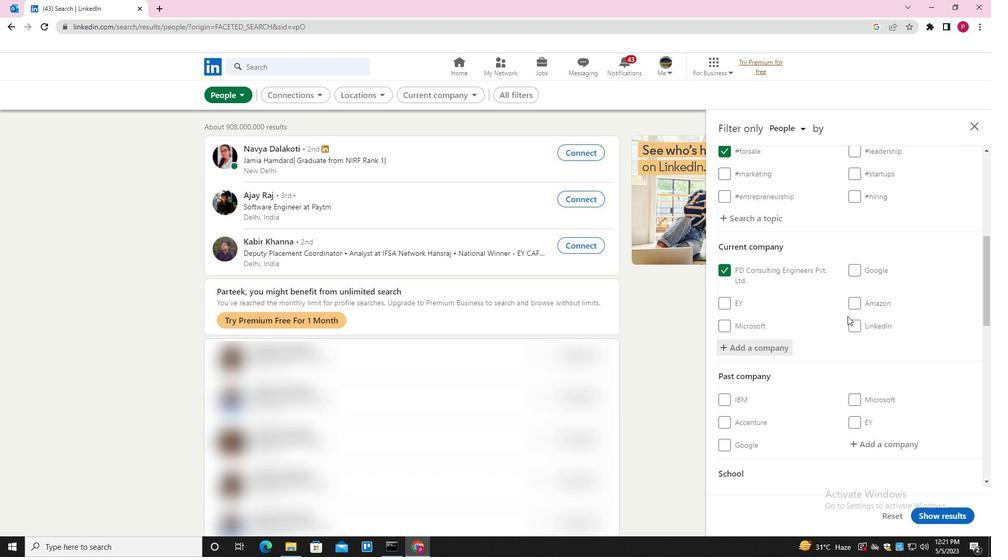 
Action: Mouse moved to (844, 318)
Screenshot: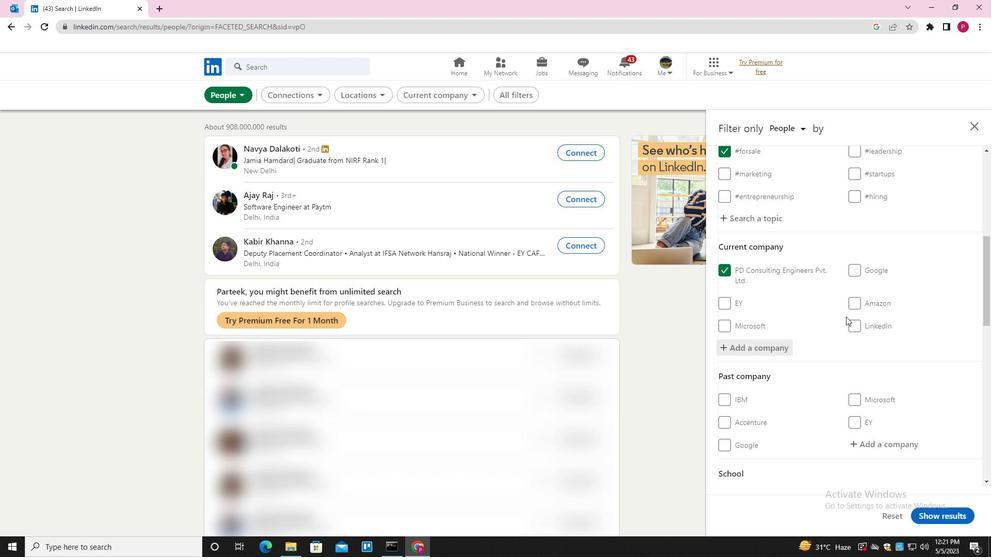 
Action: Mouse scrolled (844, 318) with delta (0, 0)
Screenshot: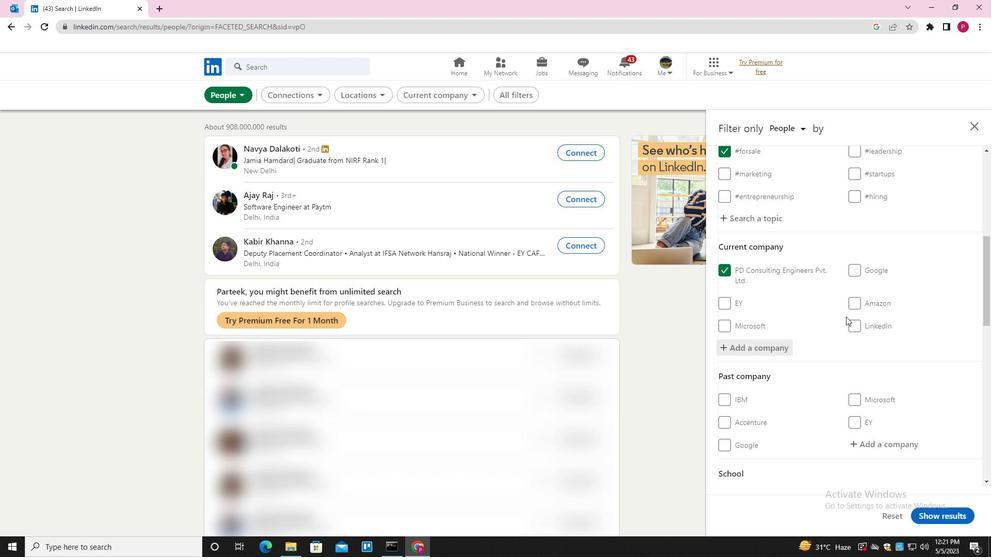 
Action: Mouse scrolled (844, 318) with delta (0, 0)
Screenshot: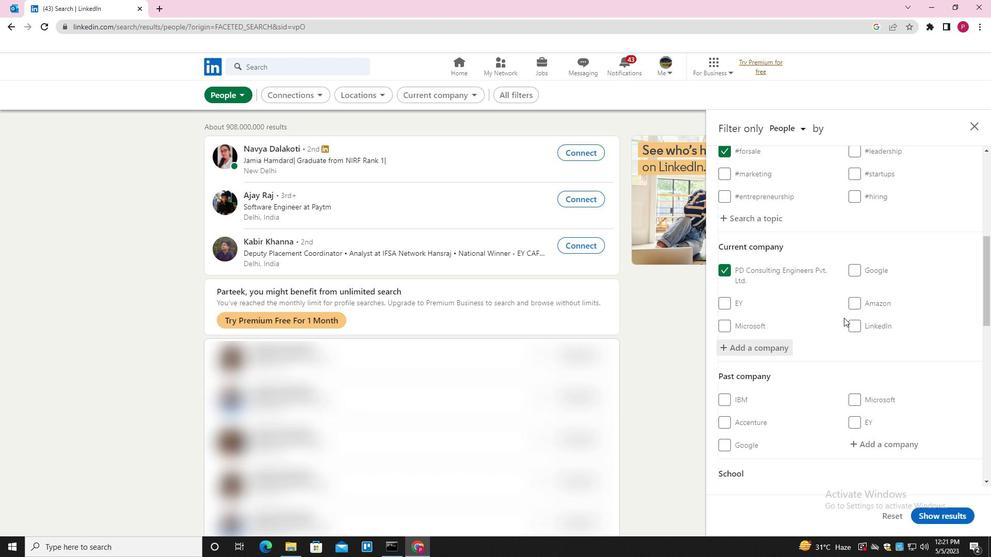 
Action: Mouse moved to (838, 314)
Screenshot: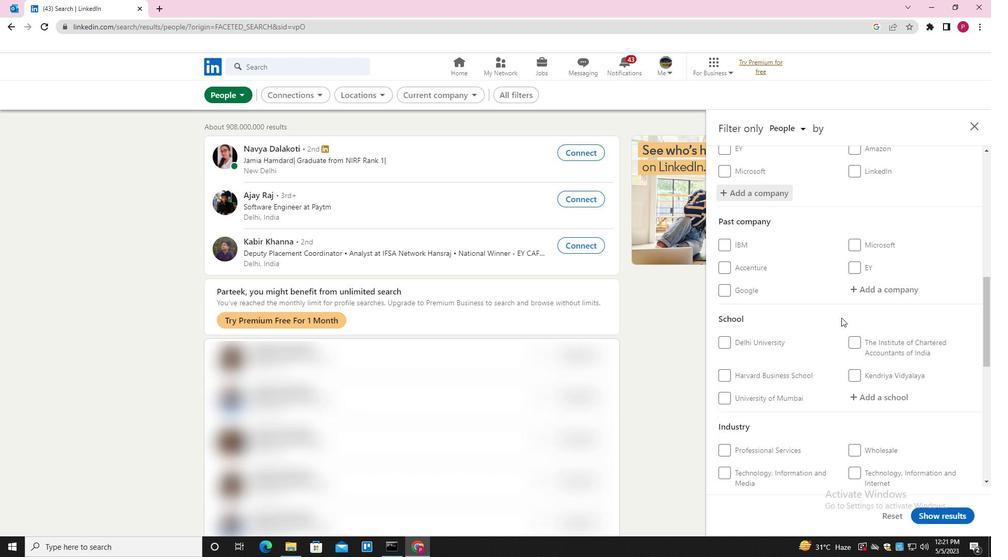 
Action: Mouse scrolled (838, 313) with delta (0, 0)
Screenshot: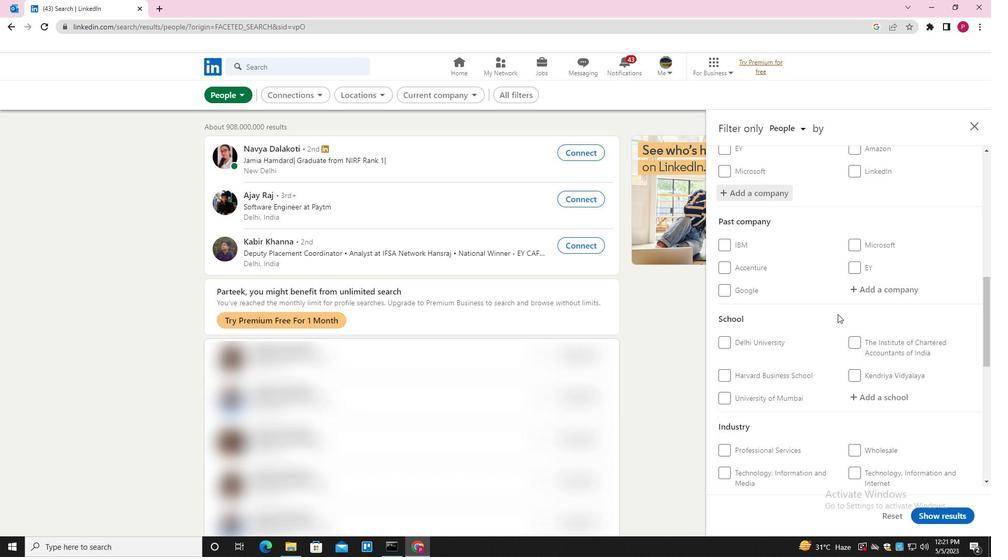 
Action: Mouse scrolled (838, 313) with delta (0, 0)
Screenshot: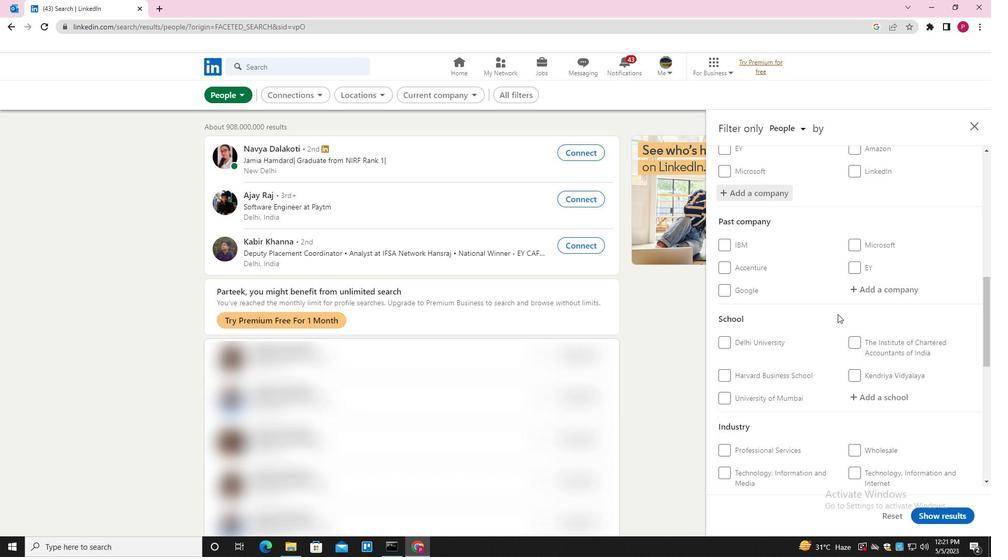 
Action: Mouse scrolled (838, 313) with delta (0, 0)
Screenshot: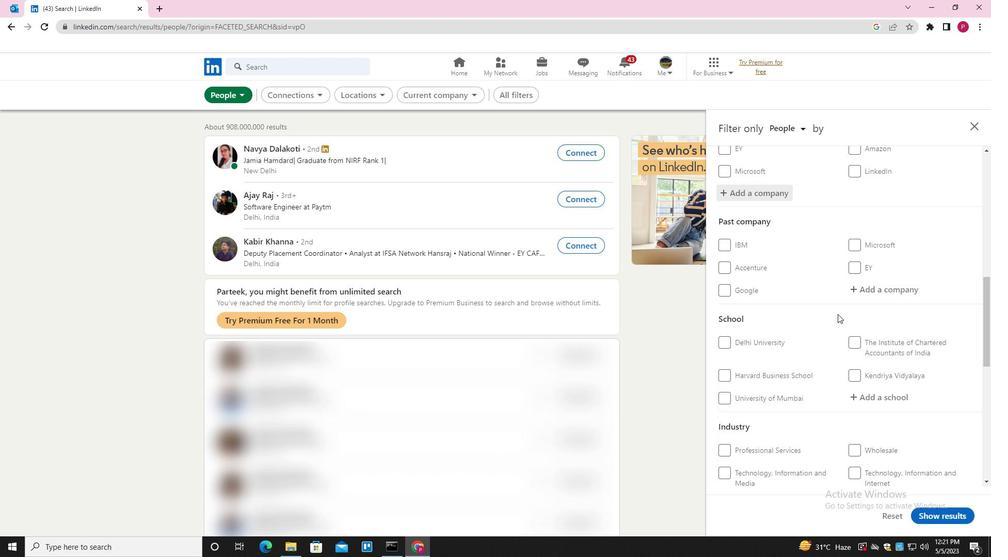 
Action: Mouse moved to (872, 243)
Screenshot: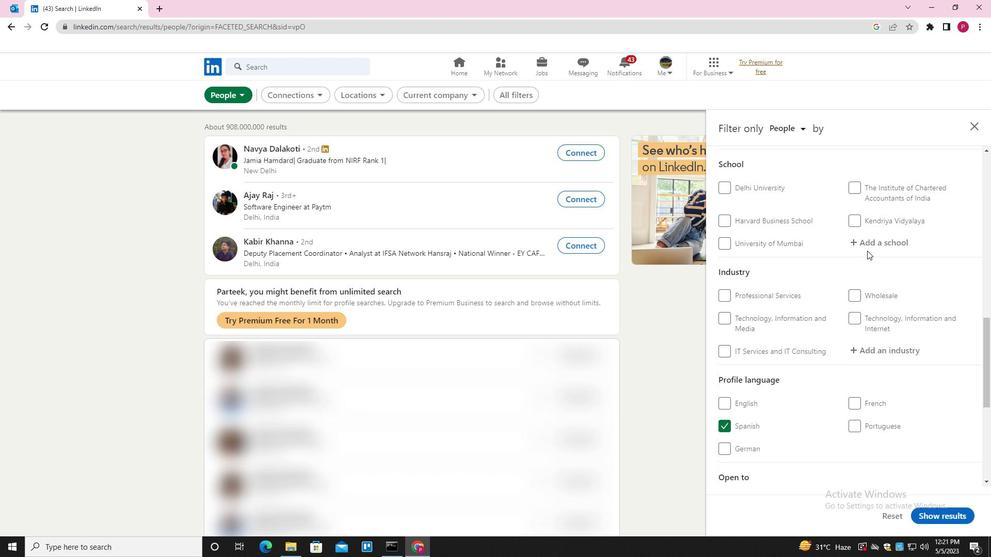 
Action: Mouse pressed left at (872, 243)
Screenshot: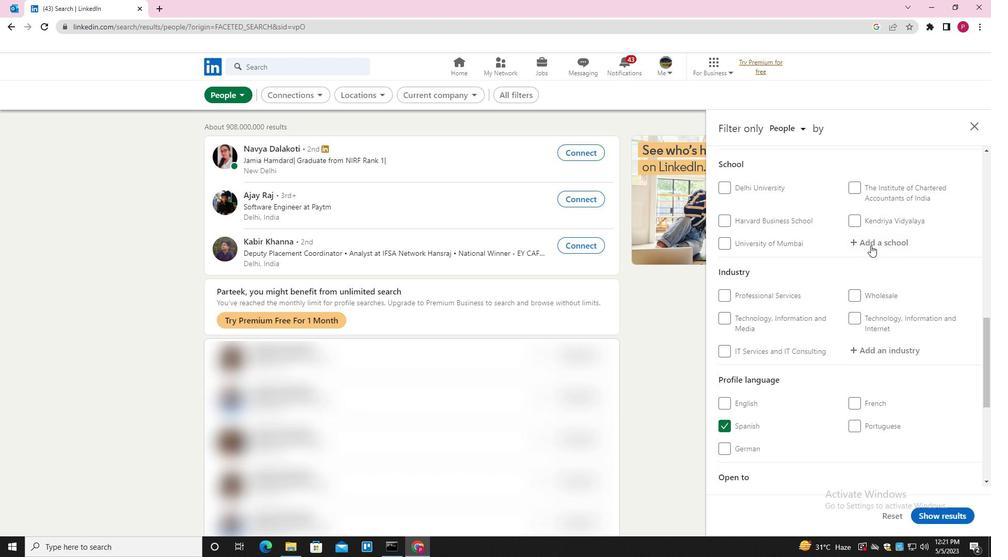 
Action: Key pressed <Key.shift>ST.<Key.space><Key.shift><Key.shift><Key.shift><Key.shift><Key.shift><Key.shift><Key.shift><Key.shift><Key.shift><Key.shift><Key.shift>JOSEPH<Key.space><Key.backspace>'S<Key.space><Key.shift><Key.shift><Key.shift>HO<Key.backspace>IGH<Key.space><Key.shift>SCHOOL<Key.space><Key.down><Key.enter>
Screenshot: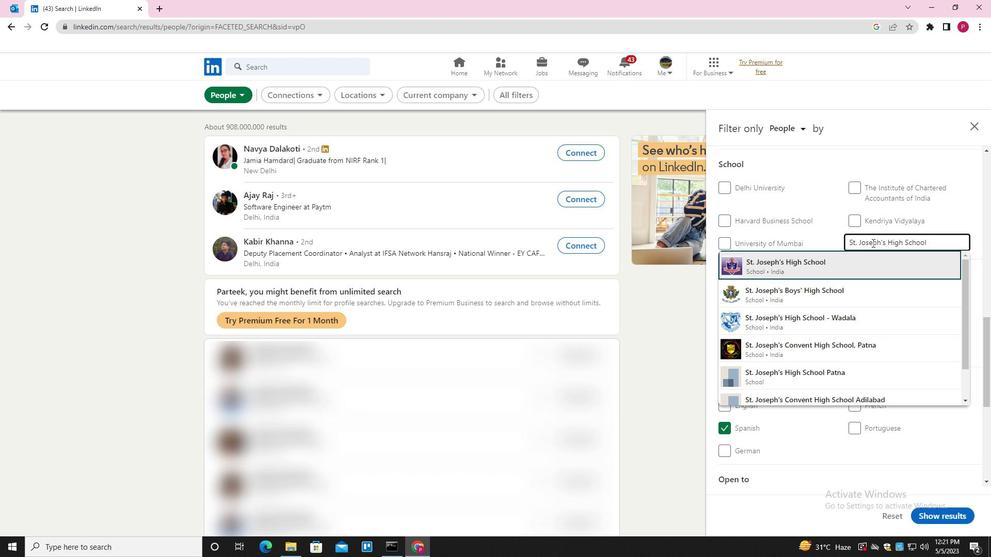 
Action: Mouse moved to (862, 249)
Screenshot: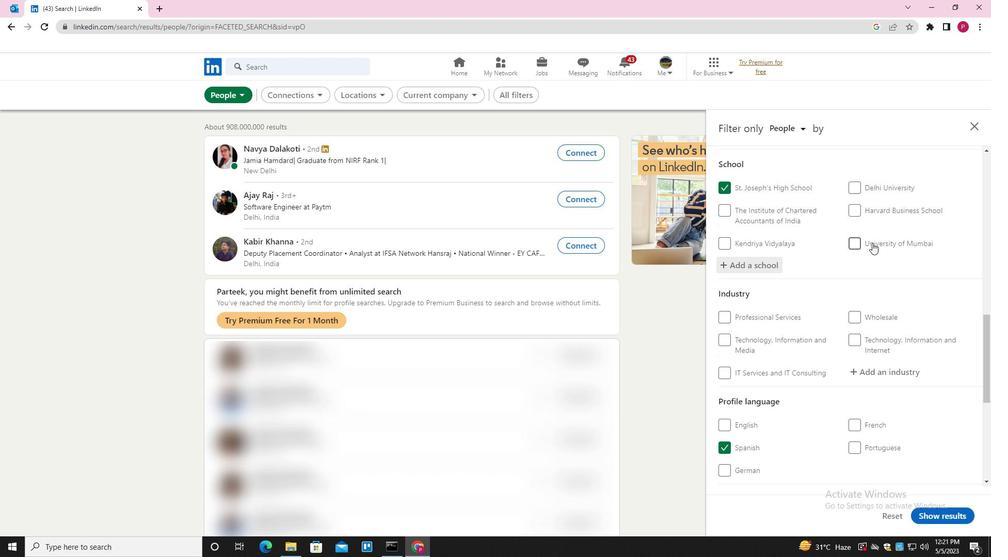 
Action: Mouse scrolled (862, 249) with delta (0, 0)
Screenshot: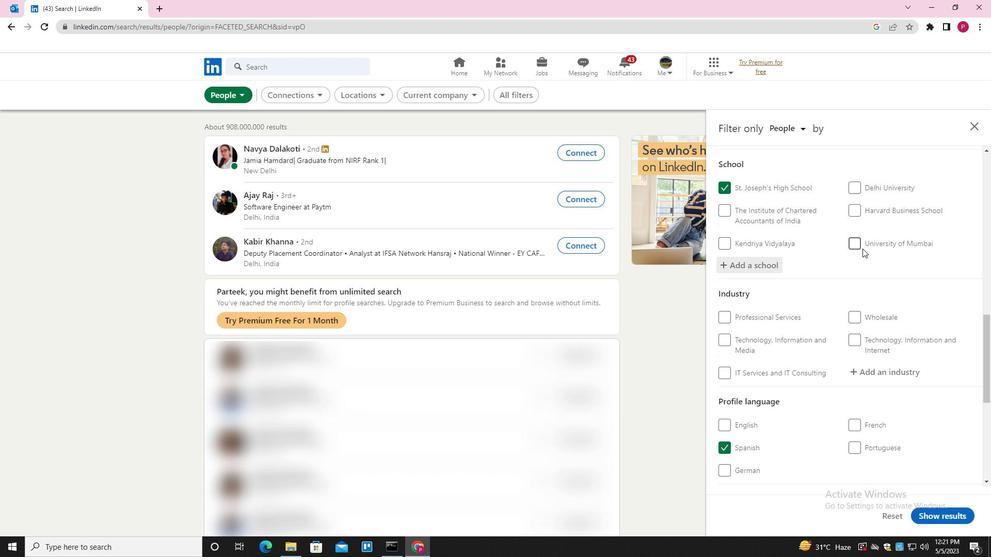 
Action: Mouse scrolled (862, 249) with delta (0, 0)
Screenshot: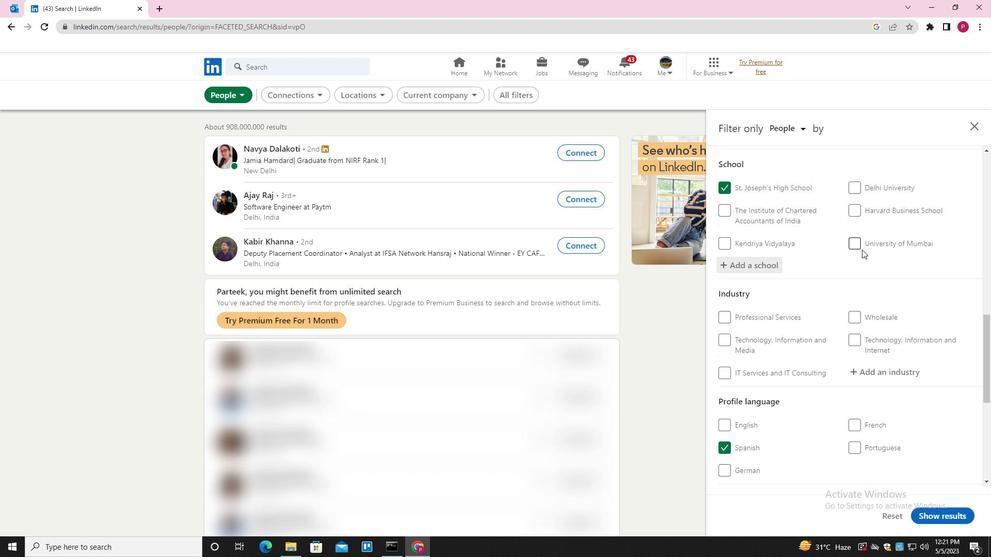 
Action: Mouse moved to (875, 267)
Screenshot: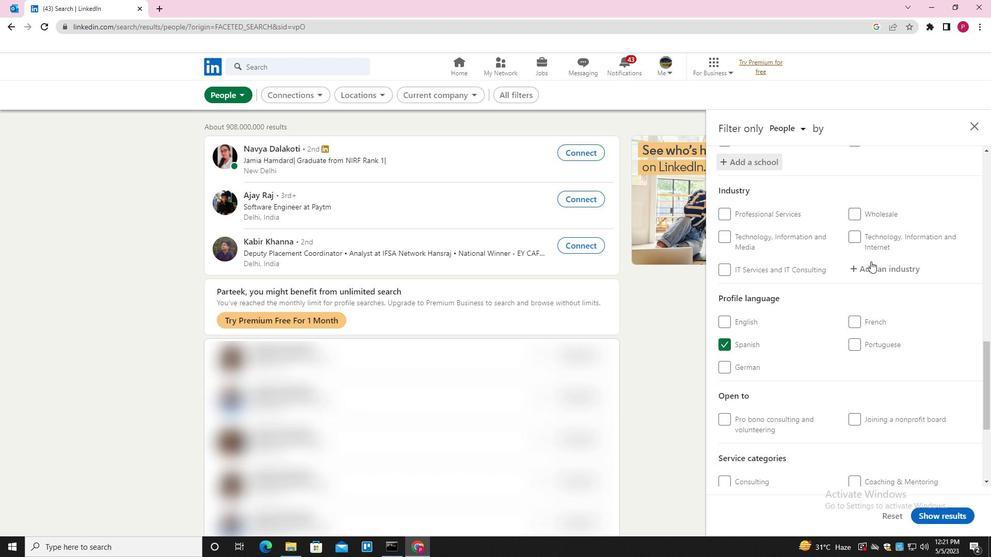 
Action: Mouse pressed left at (875, 267)
Screenshot: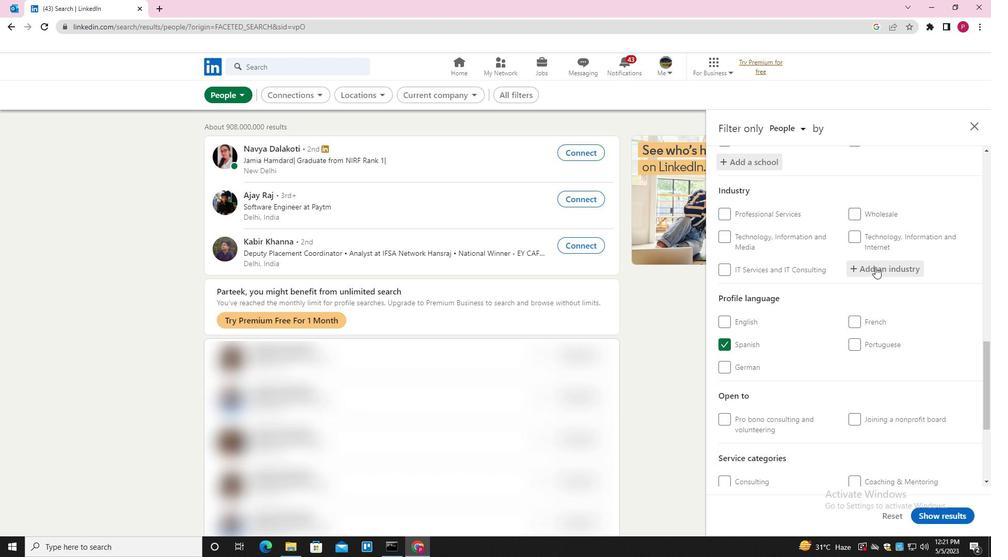 
Action: Mouse moved to (876, 267)
Screenshot: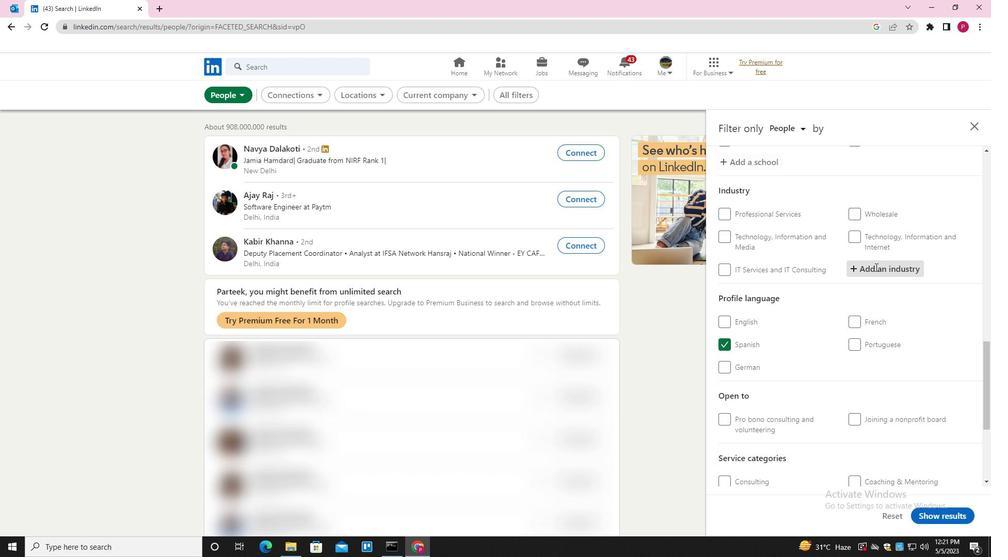 
Action: Key pressed <Key.shift><Key.shift><Key.shift><Key.shift><Key.shift><Key.shift><Key.shift><Key.shift>LAW<Key.space><Key.shift><Key.shift>PRACTICE<Key.down><Key.enter>
Screenshot: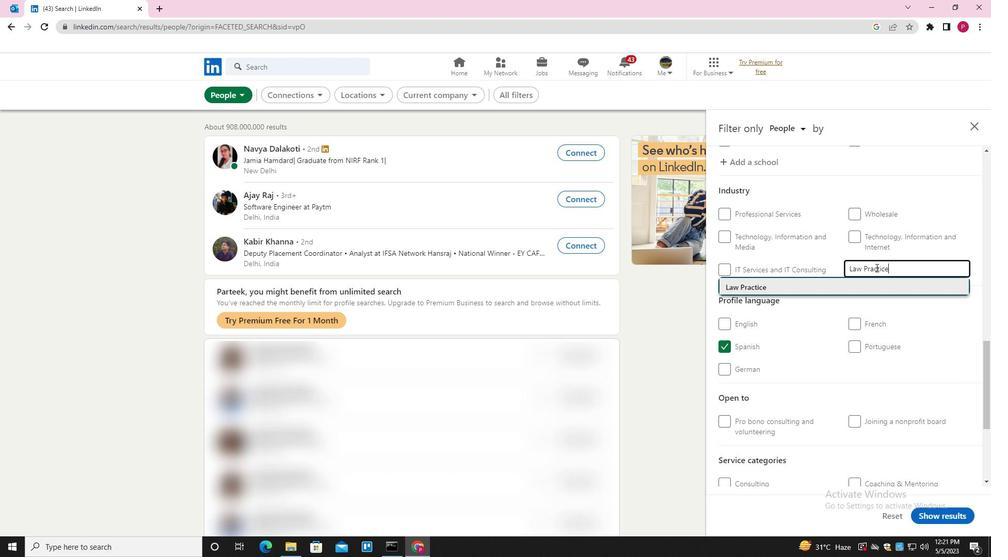 
Action: Mouse scrolled (876, 267) with delta (0, 0)
Screenshot: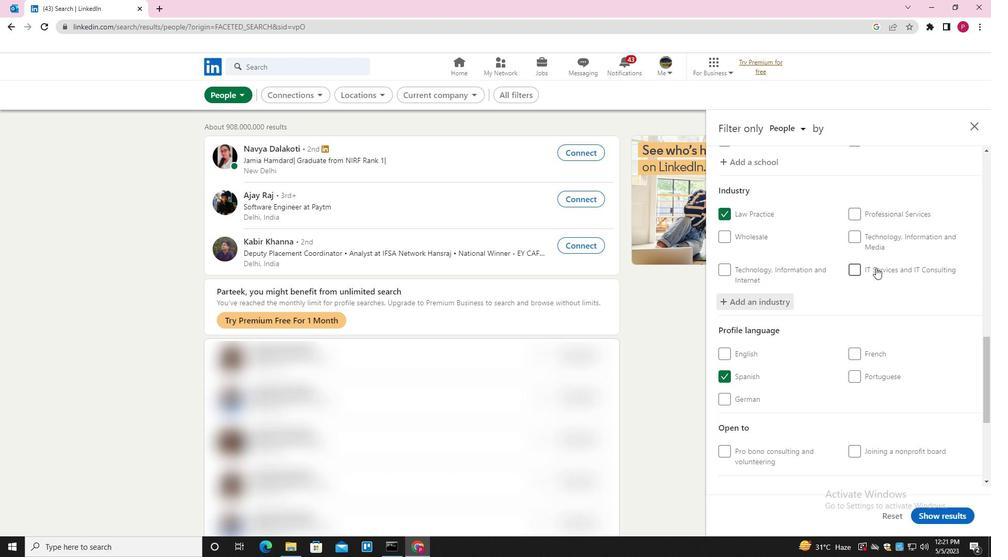 
Action: Mouse scrolled (876, 267) with delta (0, 0)
Screenshot: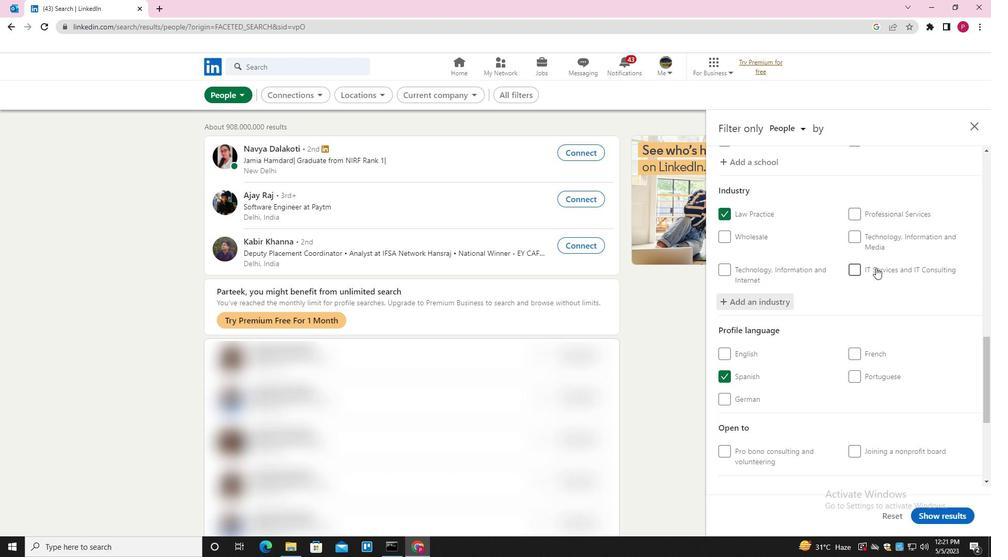 
Action: Mouse moved to (876, 269)
Screenshot: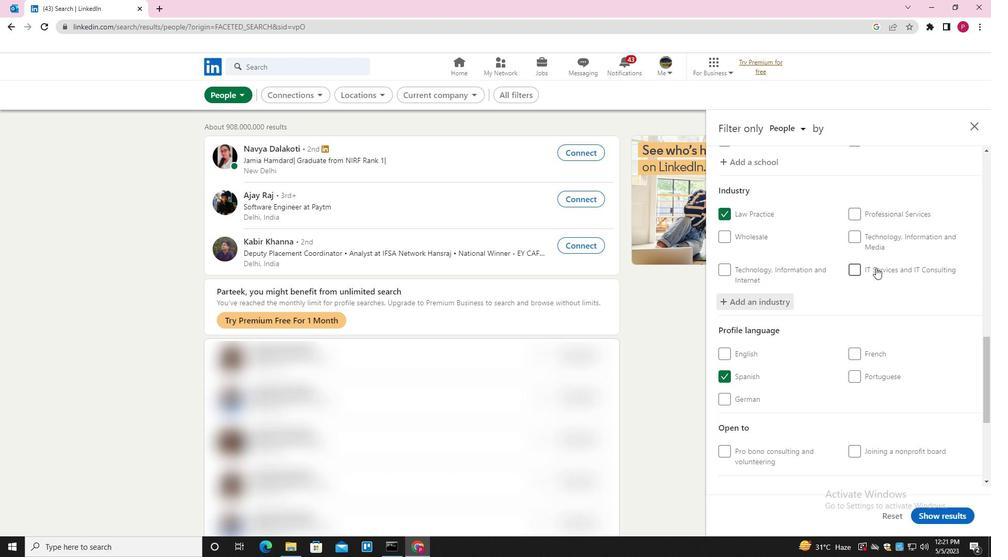 
Action: Mouse scrolled (876, 268) with delta (0, 0)
Screenshot: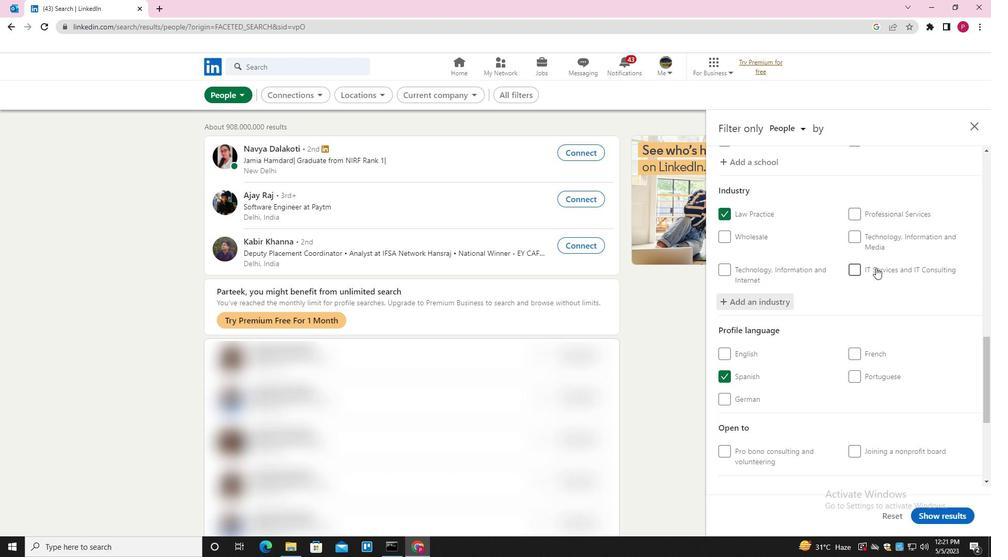 
Action: Mouse moved to (875, 273)
Screenshot: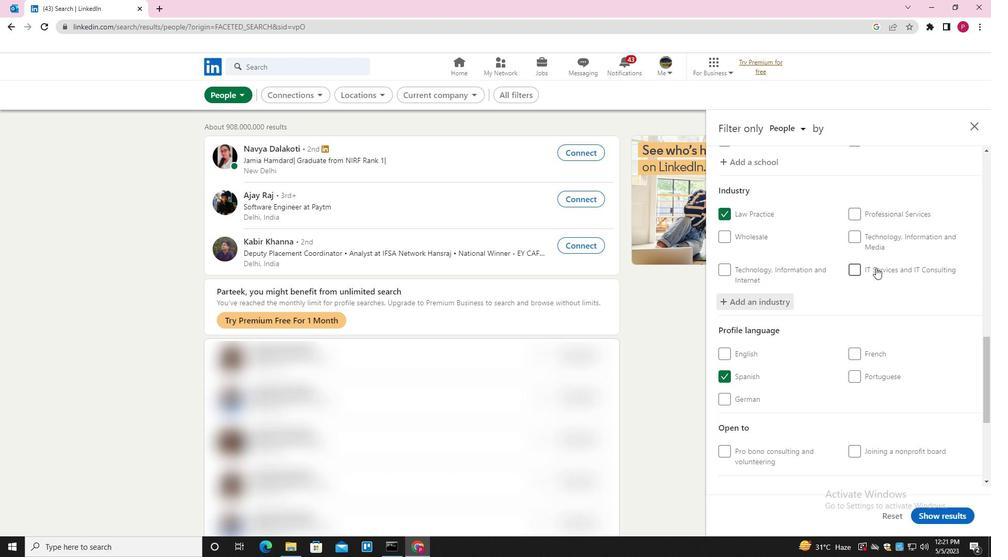 
Action: Mouse scrolled (875, 272) with delta (0, 0)
Screenshot: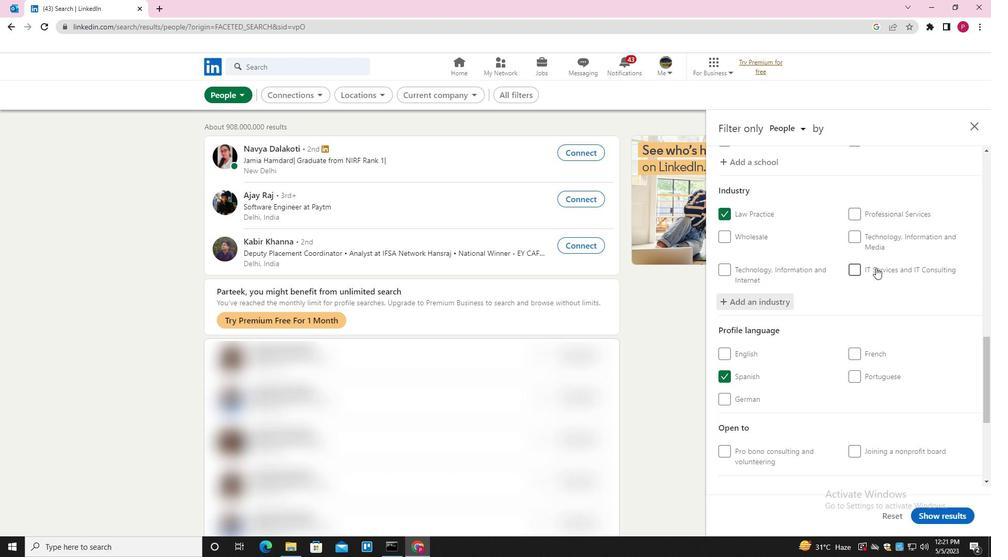 
Action: Mouse moved to (875, 277)
Screenshot: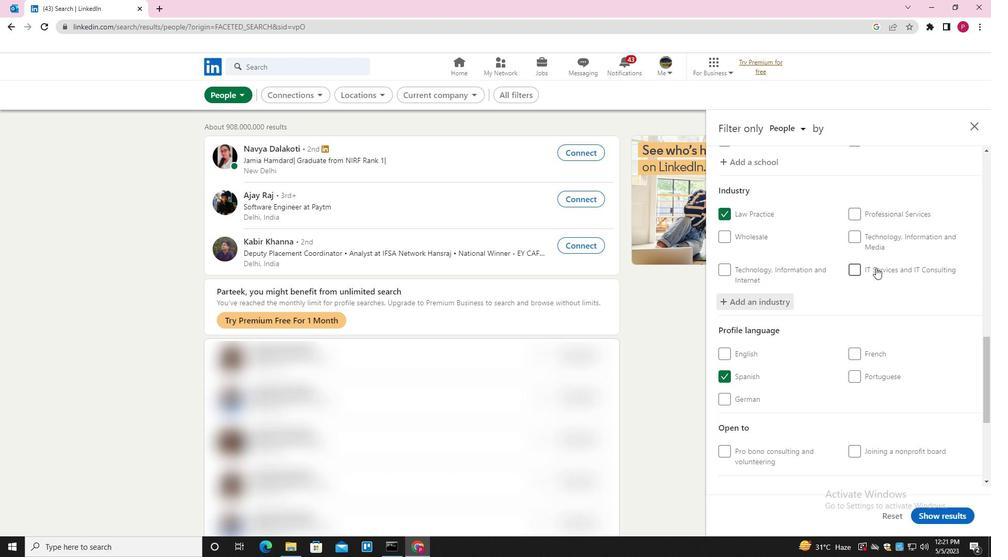 
Action: Mouse scrolled (875, 277) with delta (0, 0)
Screenshot: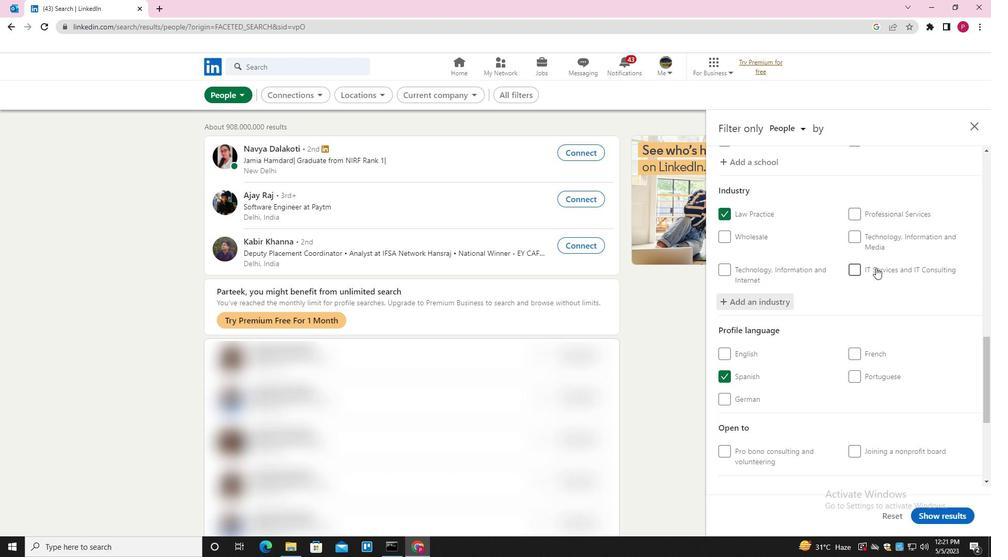 
Action: Mouse moved to (875, 340)
Screenshot: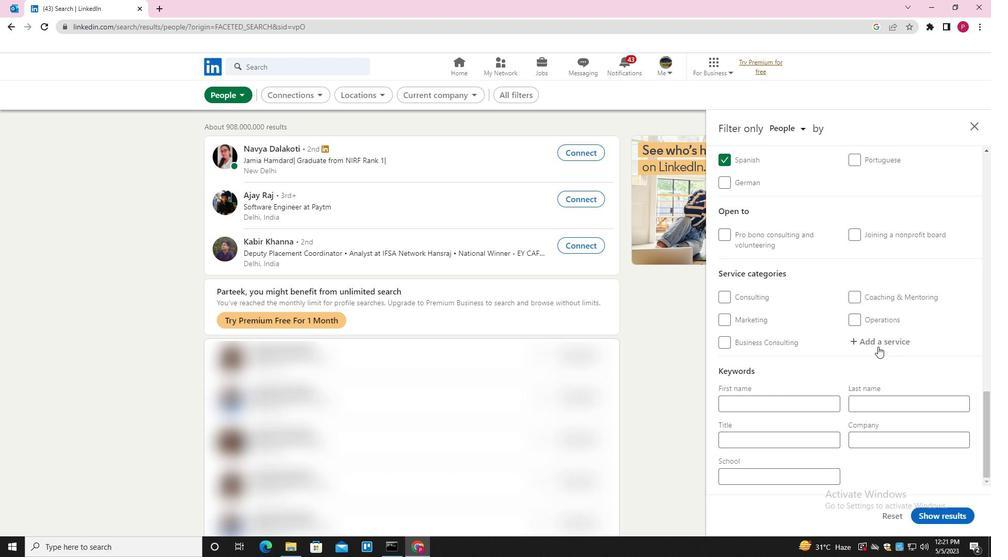 
Action: Mouse pressed left at (875, 340)
Screenshot: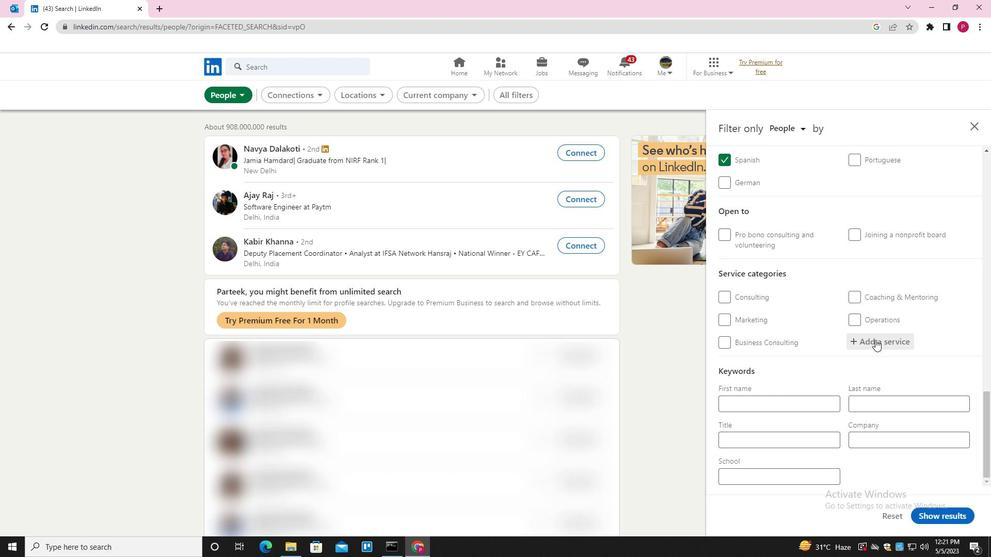 
Action: Key pressed <Key.shift><Key.shift><Key.shift>ANIMATION<Key.space><Key.shift>ARCHITECTURE
Screenshot: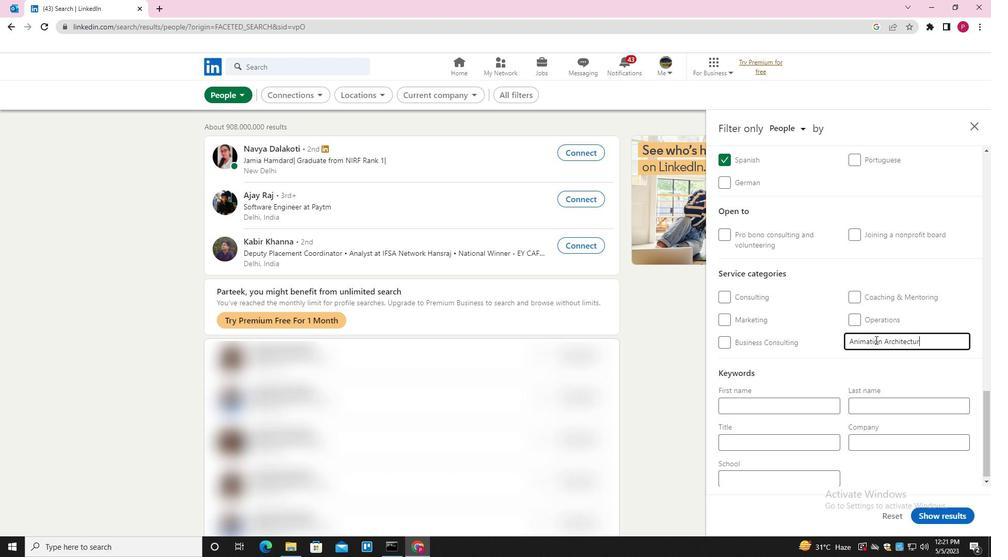 
Action: Mouse scrolled (875, 339) with delta (0, 0)
Screenshot: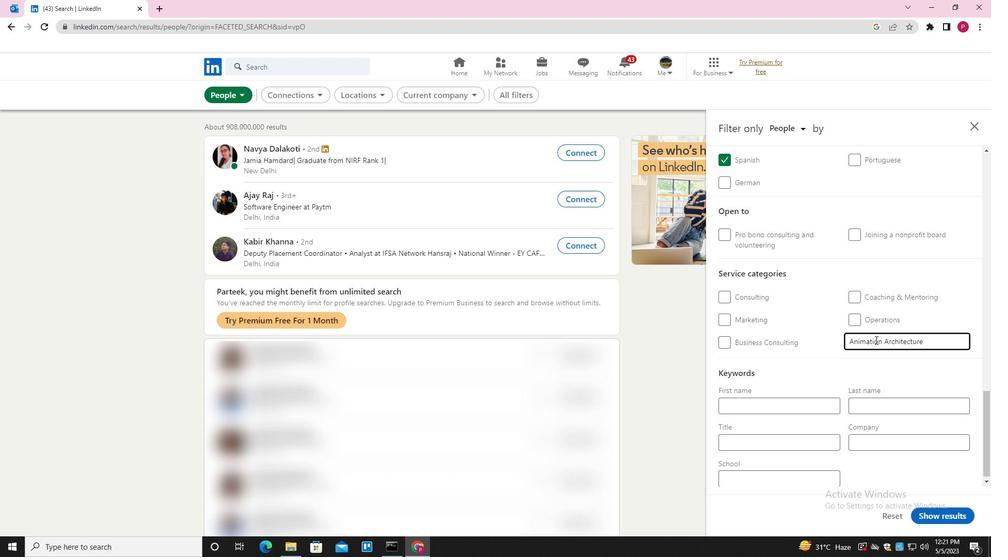 
Action: Mouse scrolled (875, 339) with delta (0, 0)
Screenshot: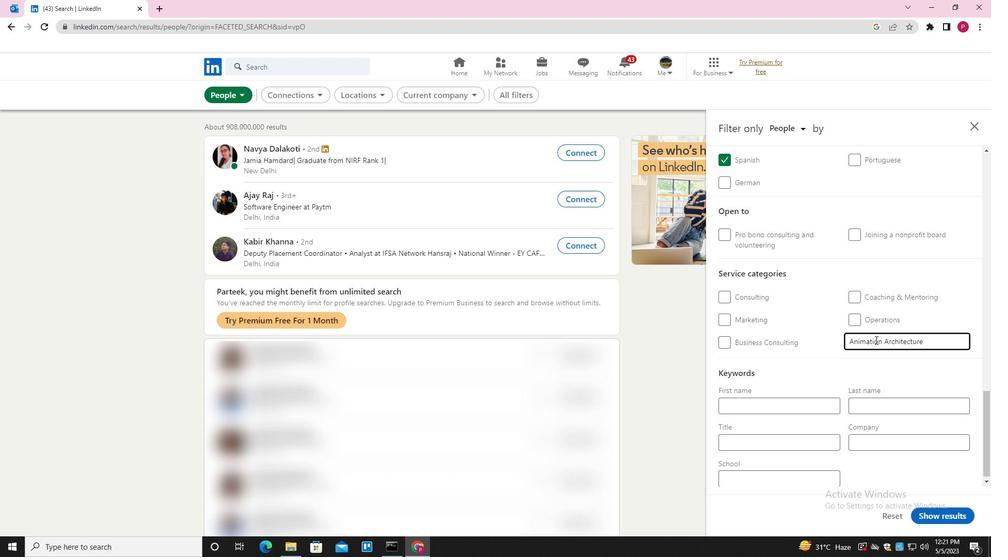 
Action: Mouse scrolled (875, 339) with delta (0, 0)
Screenshot: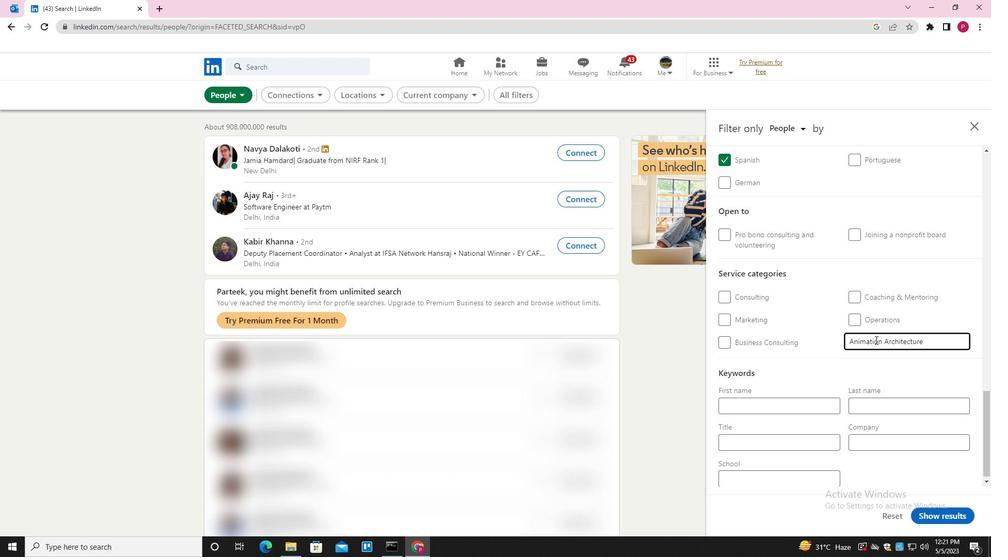 
Action: Mouse moved to (867, 352)
Screenshot: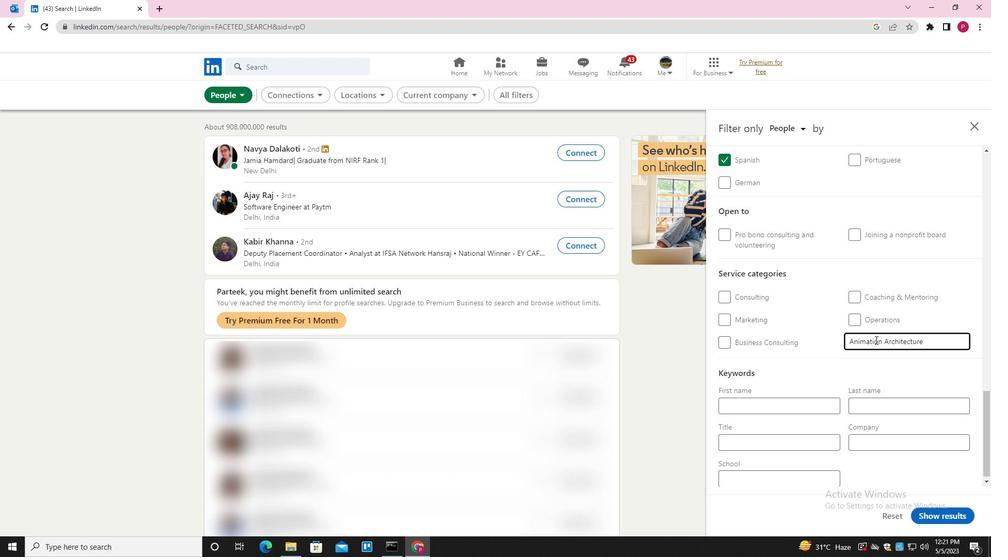 
Action: Mouse scrolled (867, 351) with delta (0, 0)
Screenshot: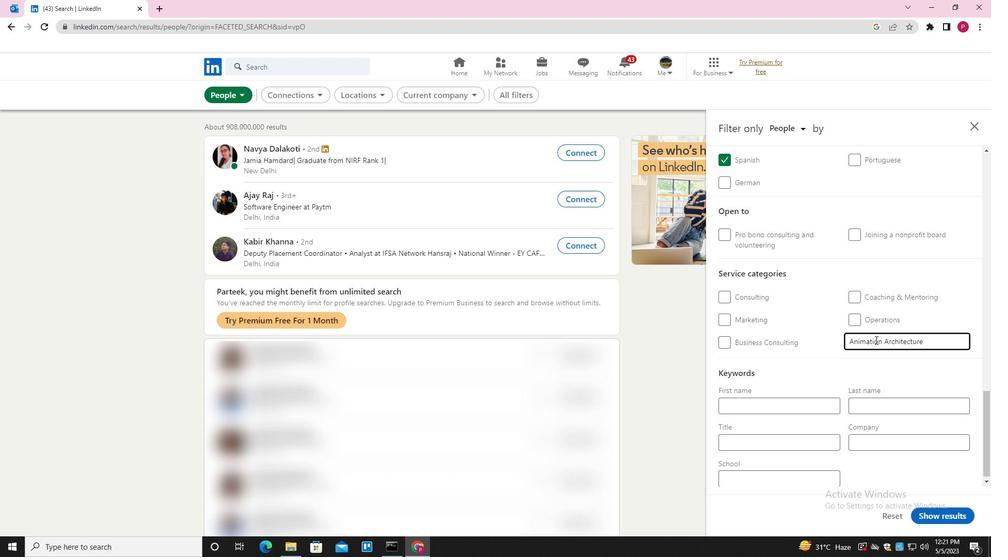 
Action: Mouse moved to (796, 439)
Screenshot: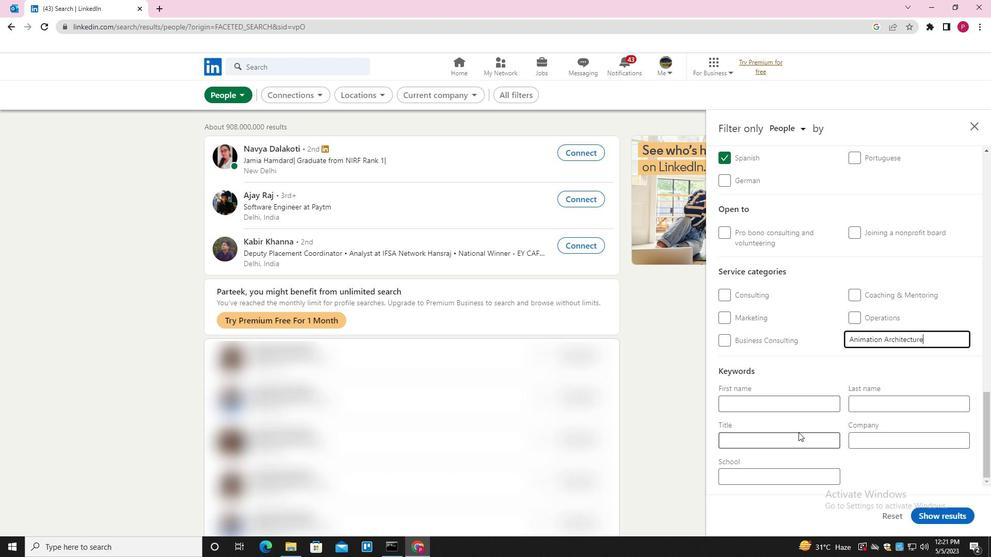 
Action: Mouse pressed left at (796, 439)
Screenshot: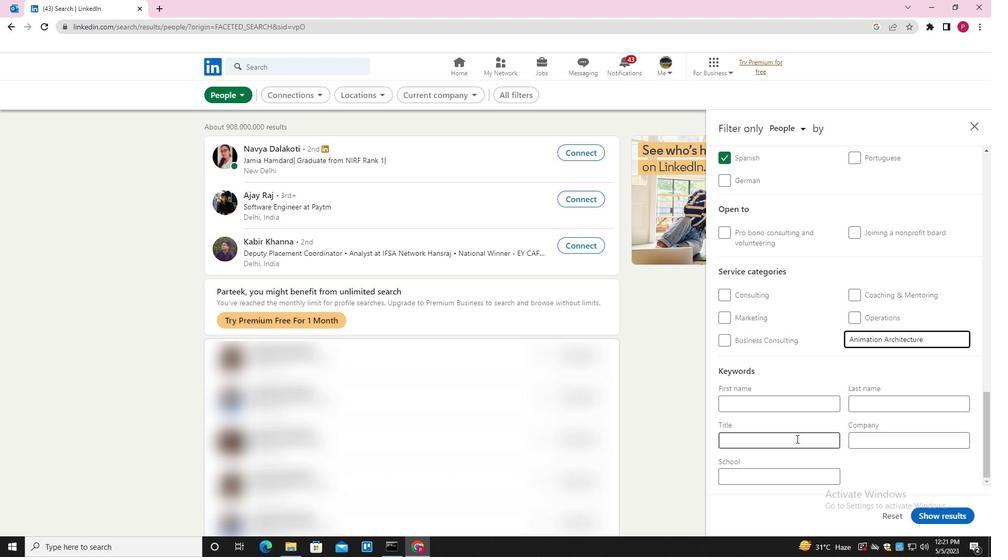 
Action: Key pressed <Key.shift>TEAM<Key.space><Key.shift>LEADRE<Key.backspace><Key.backspace>ER
Screenshot: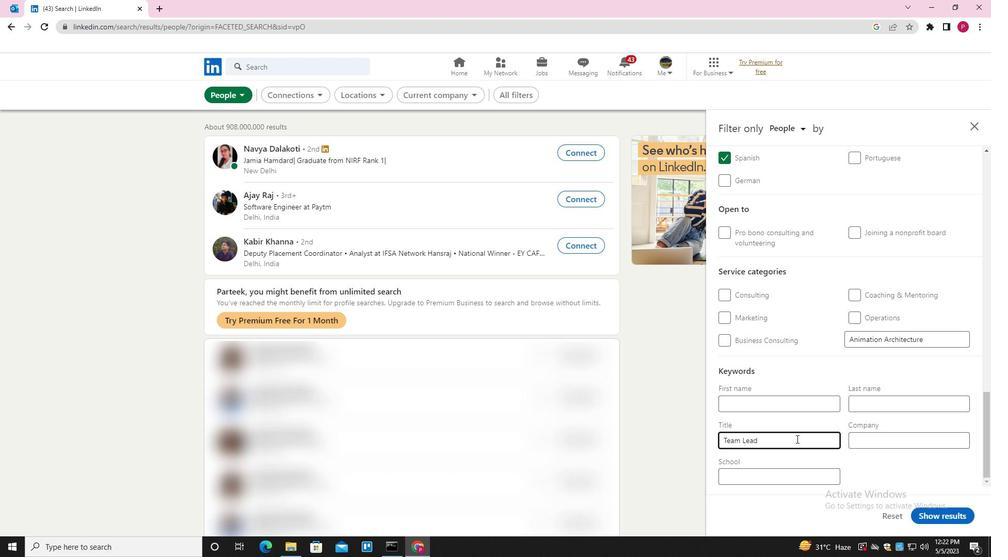 
Action: Mouse moved to (931, 518)
Screenshot: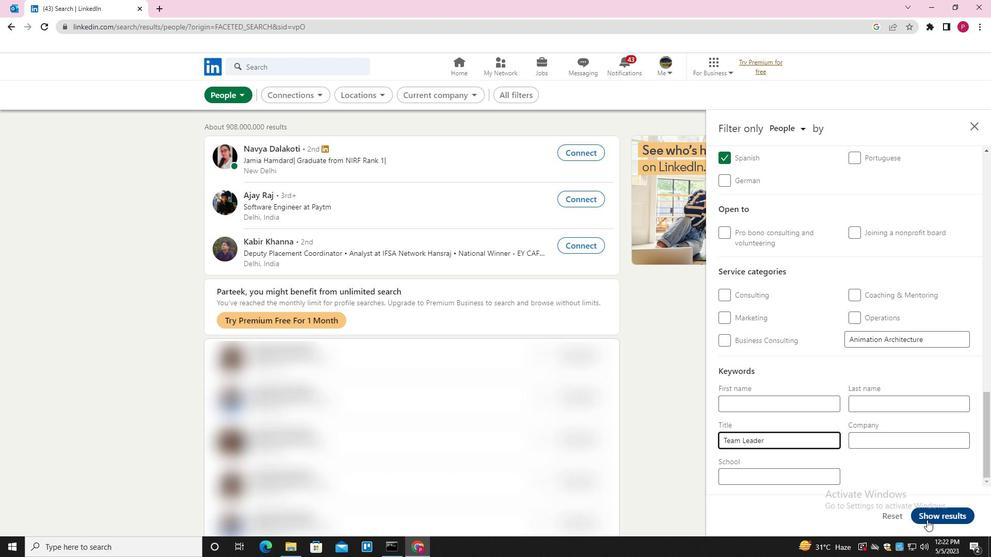 
Action: Mouse pressed left at (931, 518)
Screenshot: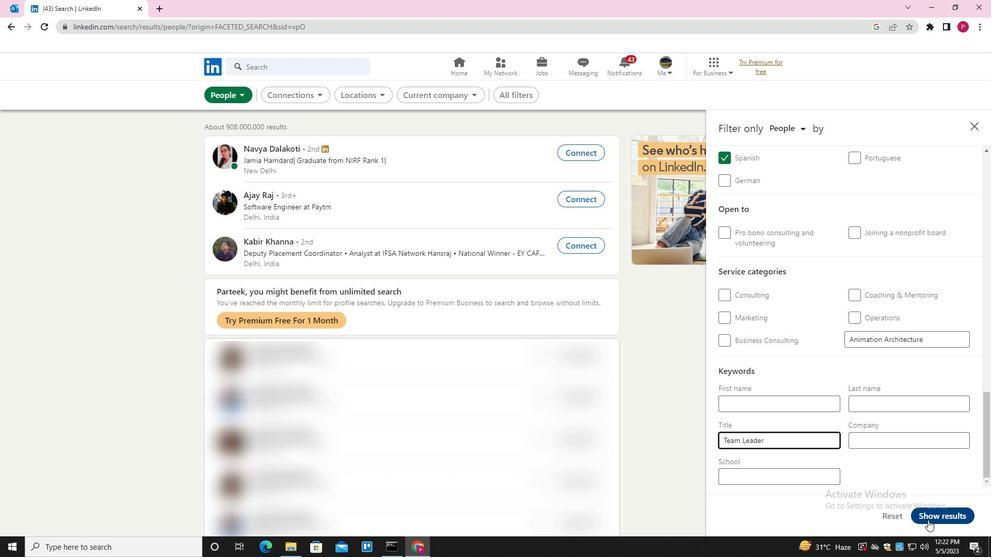 
Action: Mouse moved to (455, 246)
Screenshot: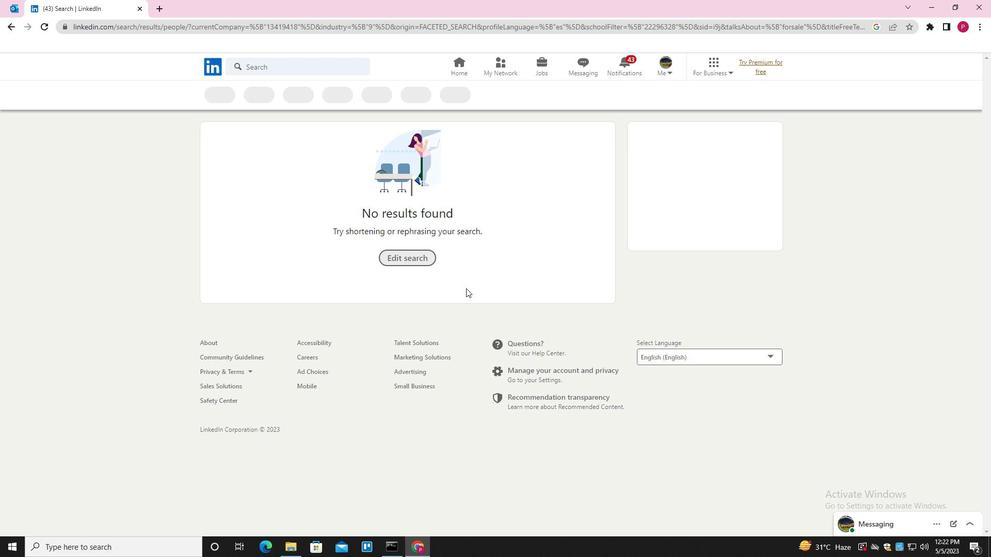 
